 Task: Create a due date automation trigger when advanced on, on the tuesday of the week a card is due add dates due in between 1 and 5 days at 11:00 AM.
Action: Mouse moved to (980, 300)
Screenshot: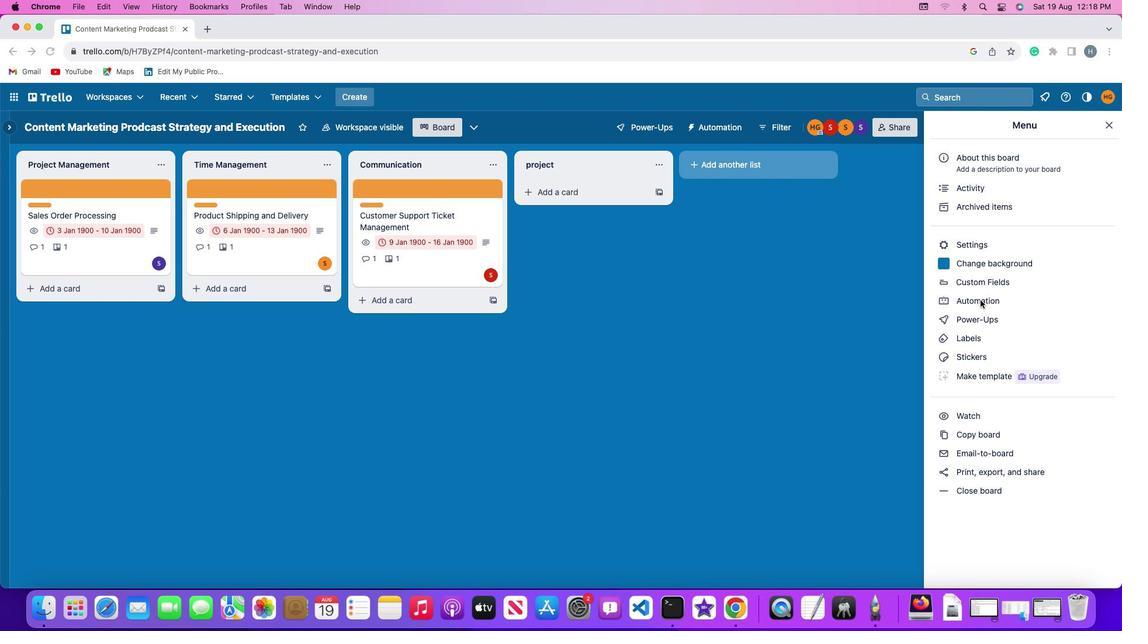 
Action: Mouse pressed left at (980, 300)
Screenshot: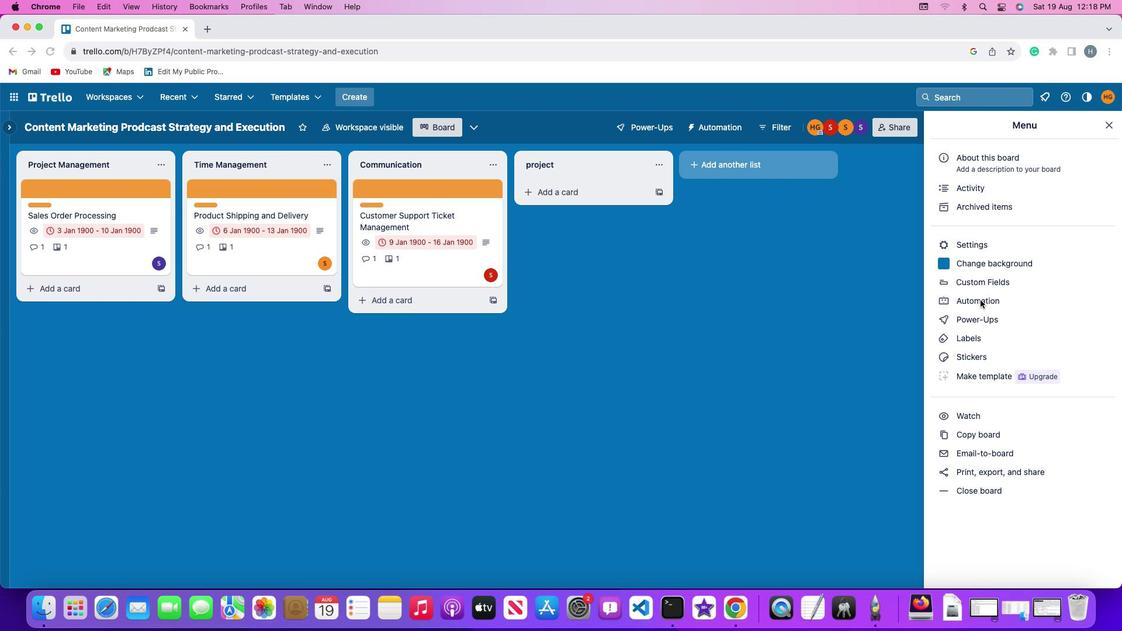 
Action: Mouse pressed left at (980, 300)
Screenshot: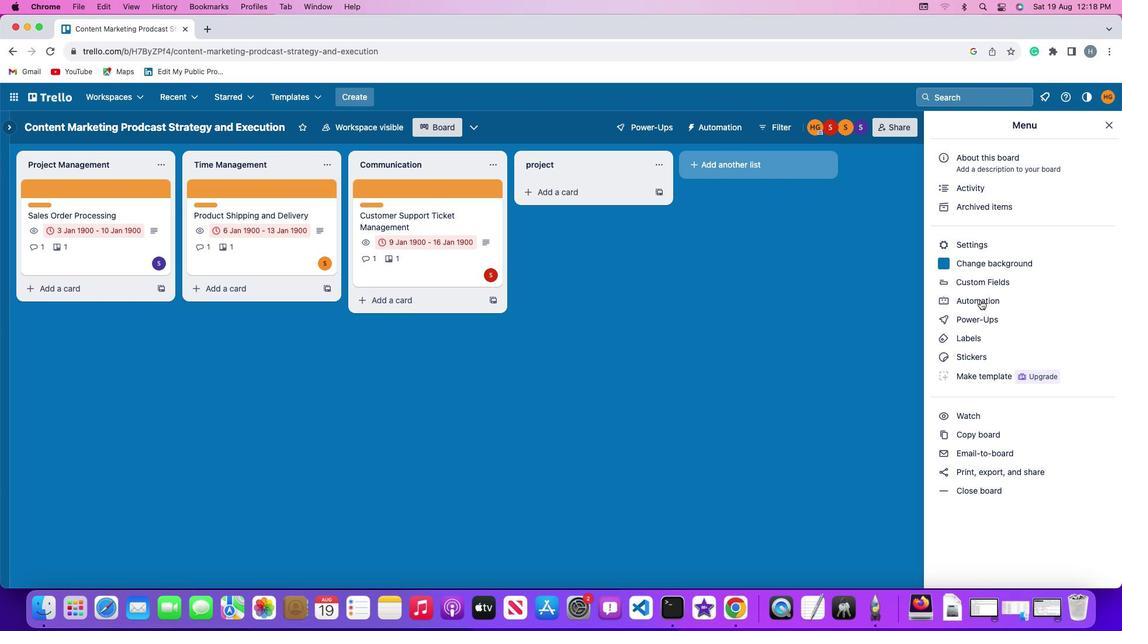 
Action: Mouse moved to (64, 278)
Screenshot: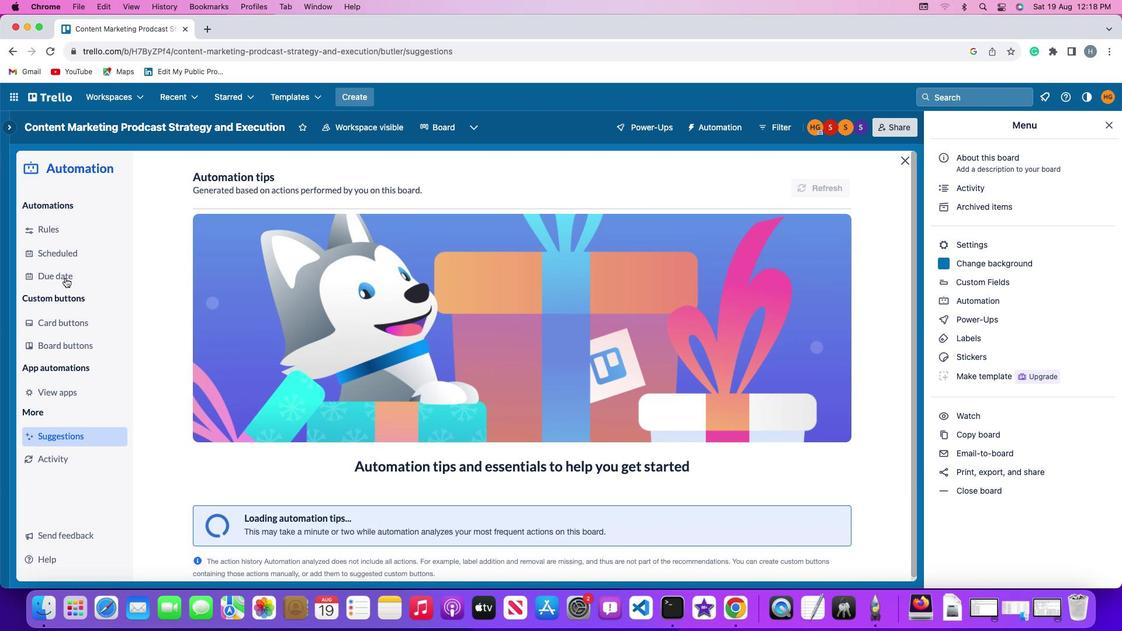 
Action: Mouse pressed left at (64, 278)
Screenshot: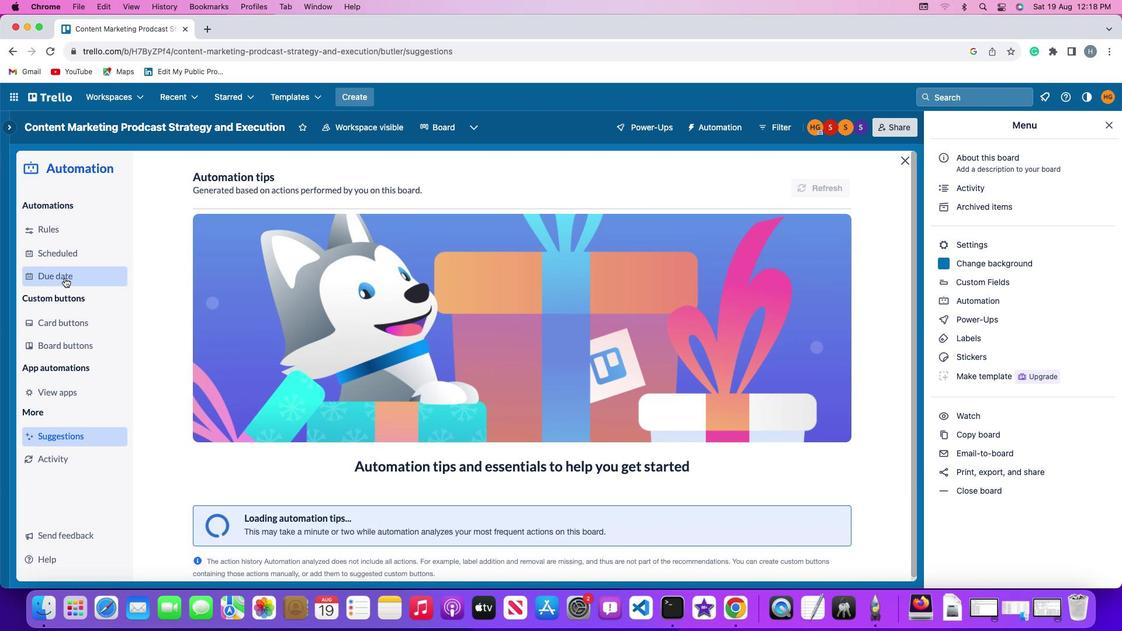 
Action: Mouse moved to (791, 180)
Screenshot: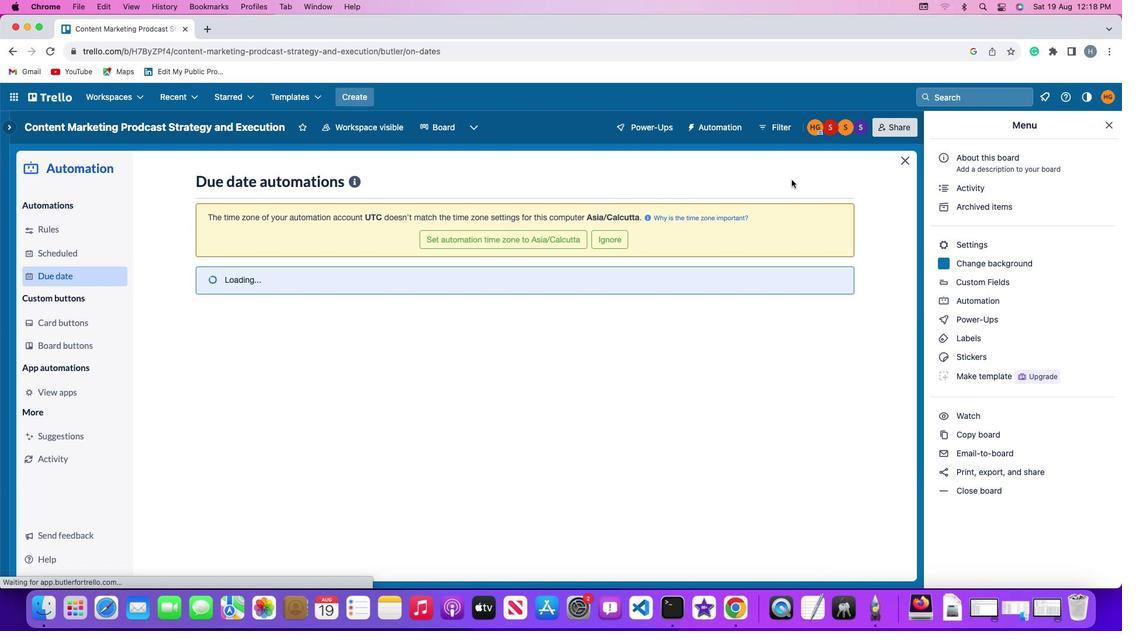 
Action: Mouse pressed left at (791, 180)
Screenshot: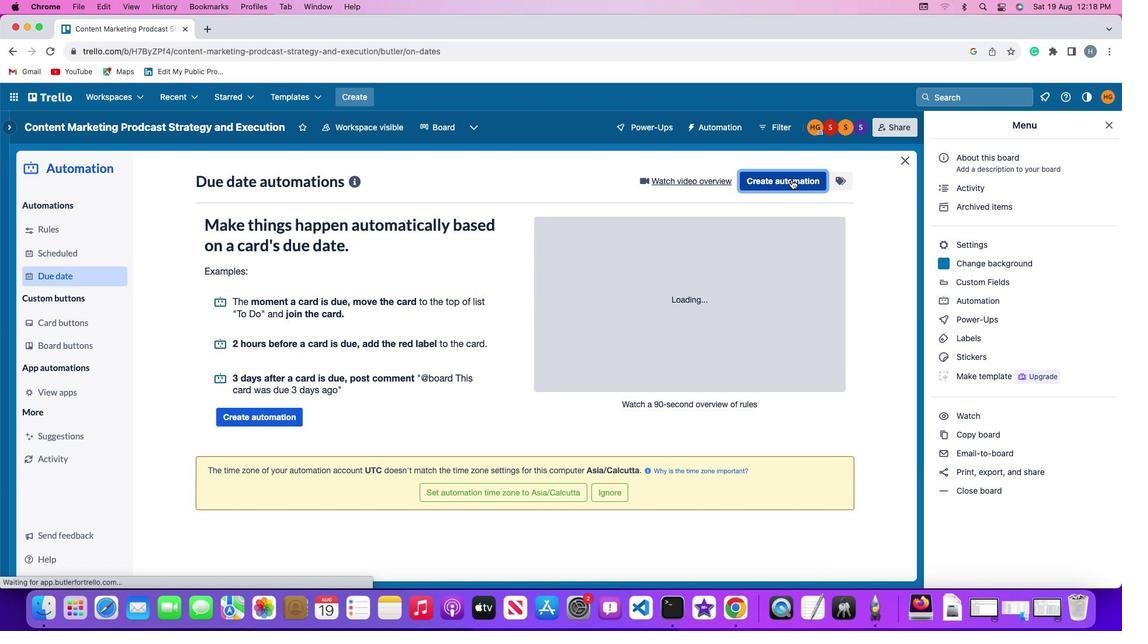 
Action: Mouse moved to (249, 298)
Screenshot: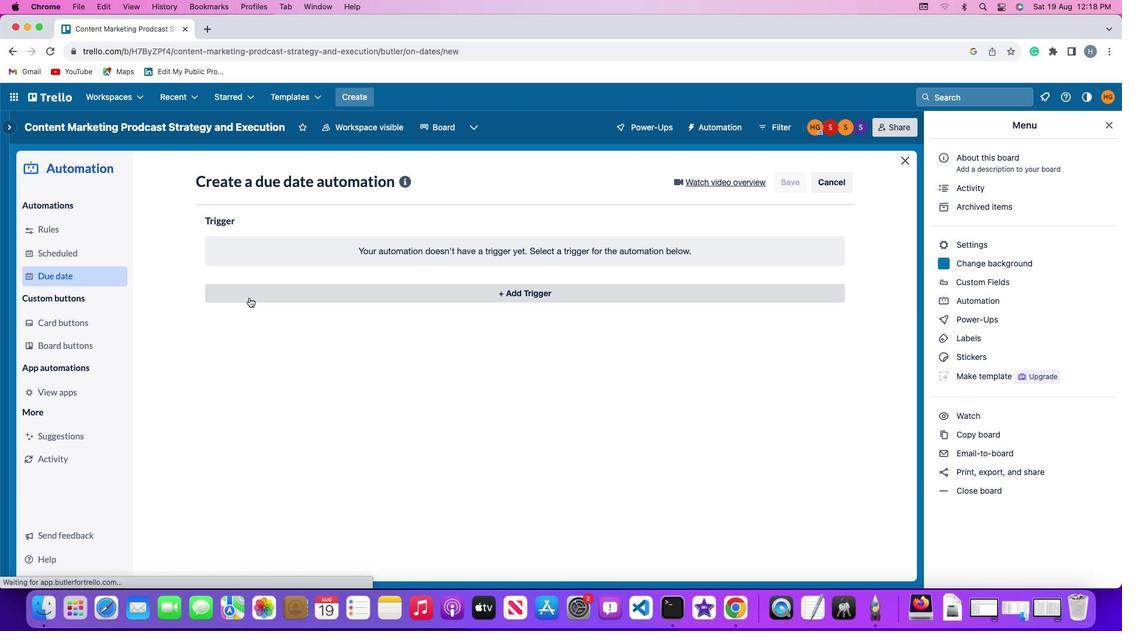 
Action: Mouse pressed left at (249, 298)
Screenshot: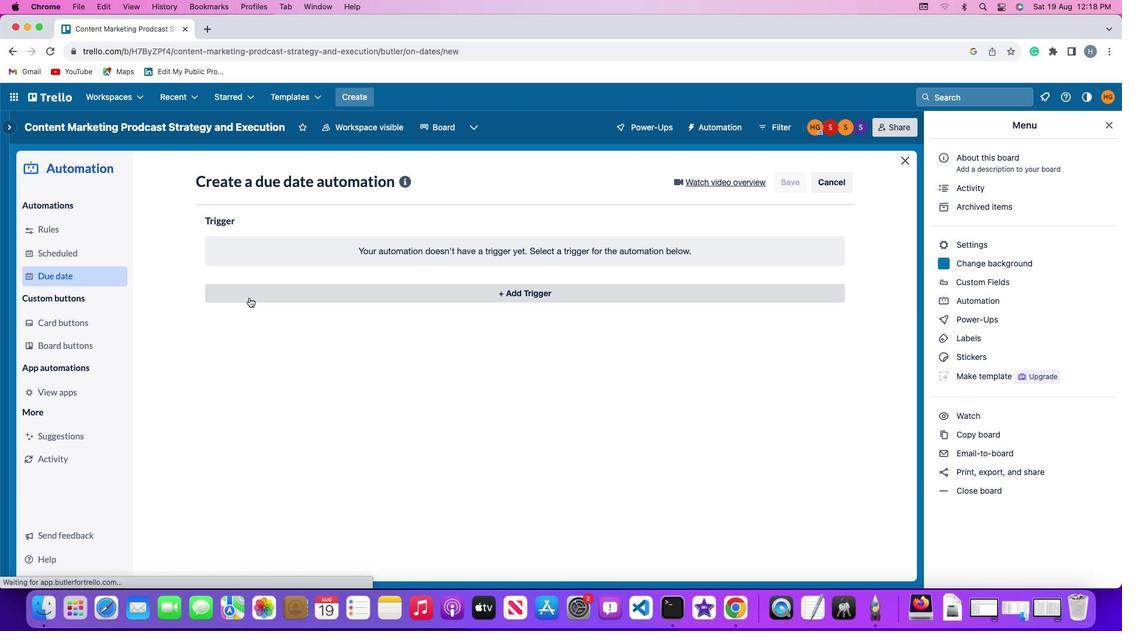 
Action: Mouse moved to (249, 511)
Screenshot: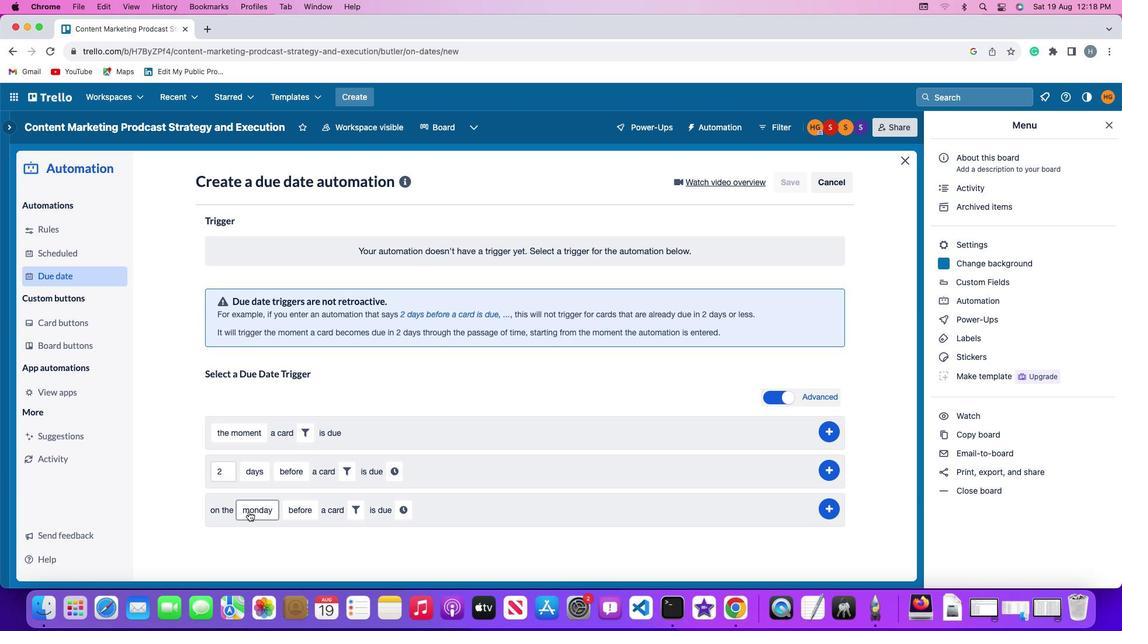 
Action: Mouse pressed left at (249, 511)
Screenshot: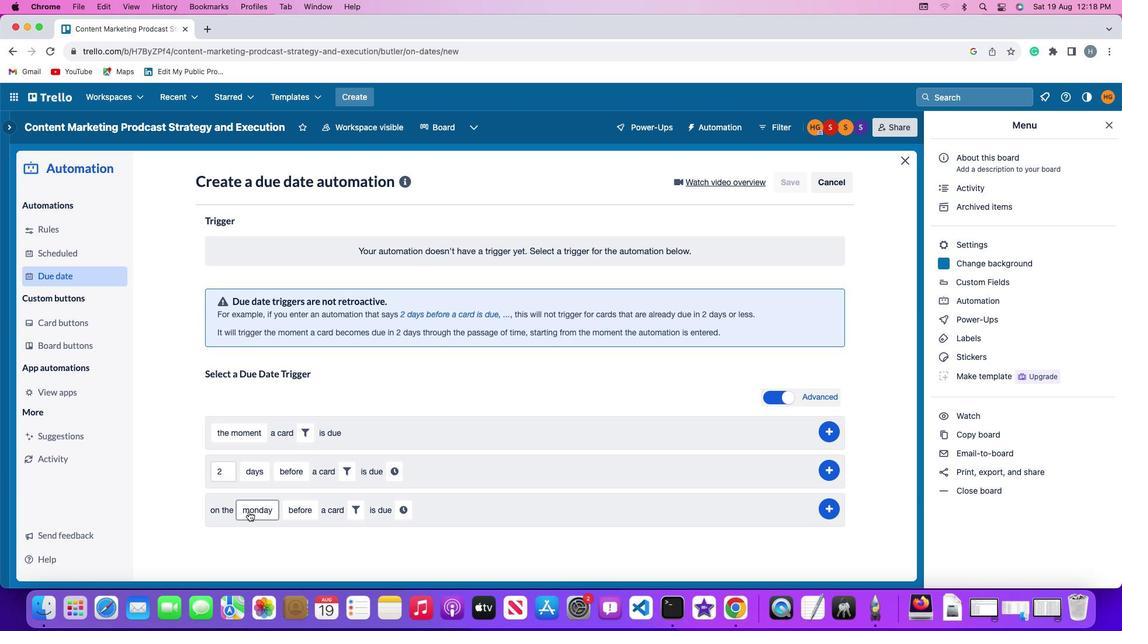 
Action: Mouse moved to (269, 374)
Screenshot: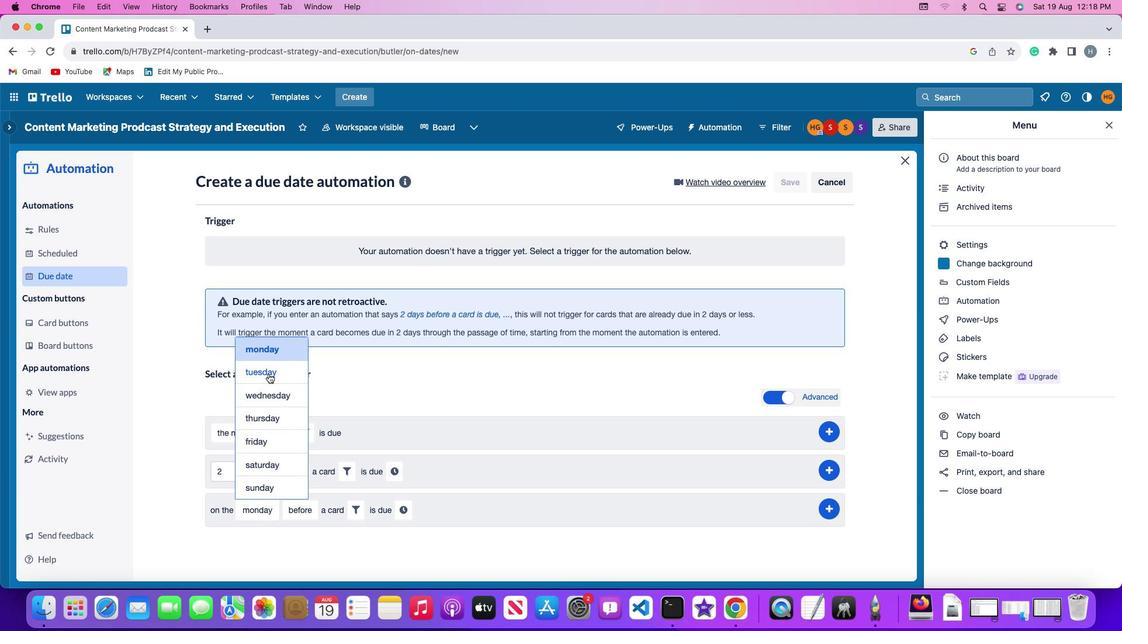 
Action: Mouse pressed left at (269, 374)
Screenshot: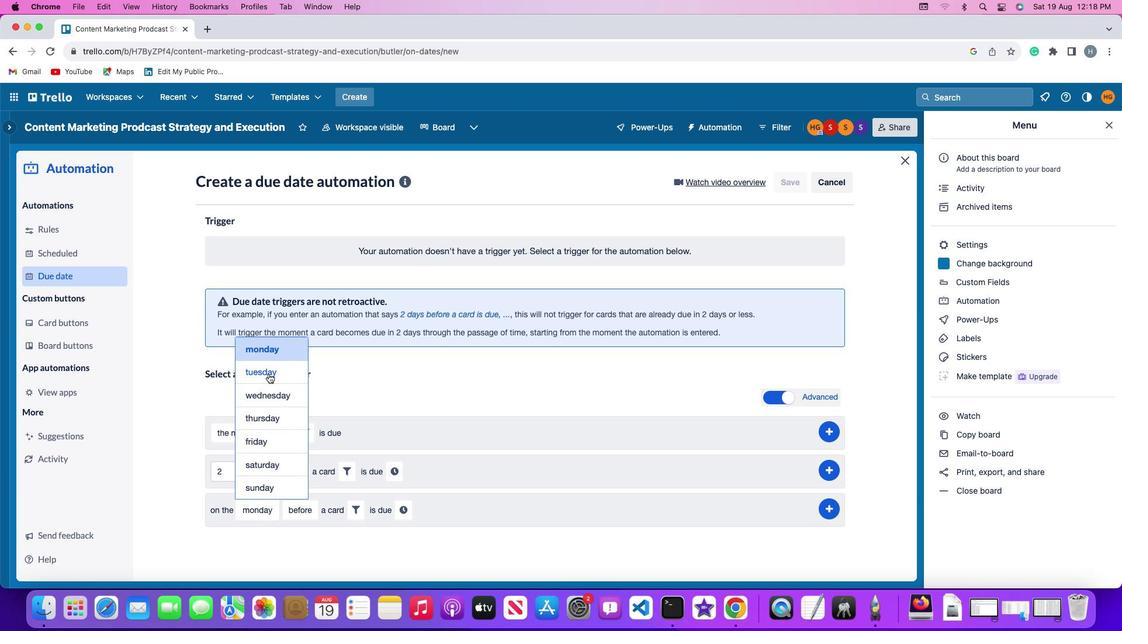 
Action: Mouse moved to (301, 510)
Screenshot: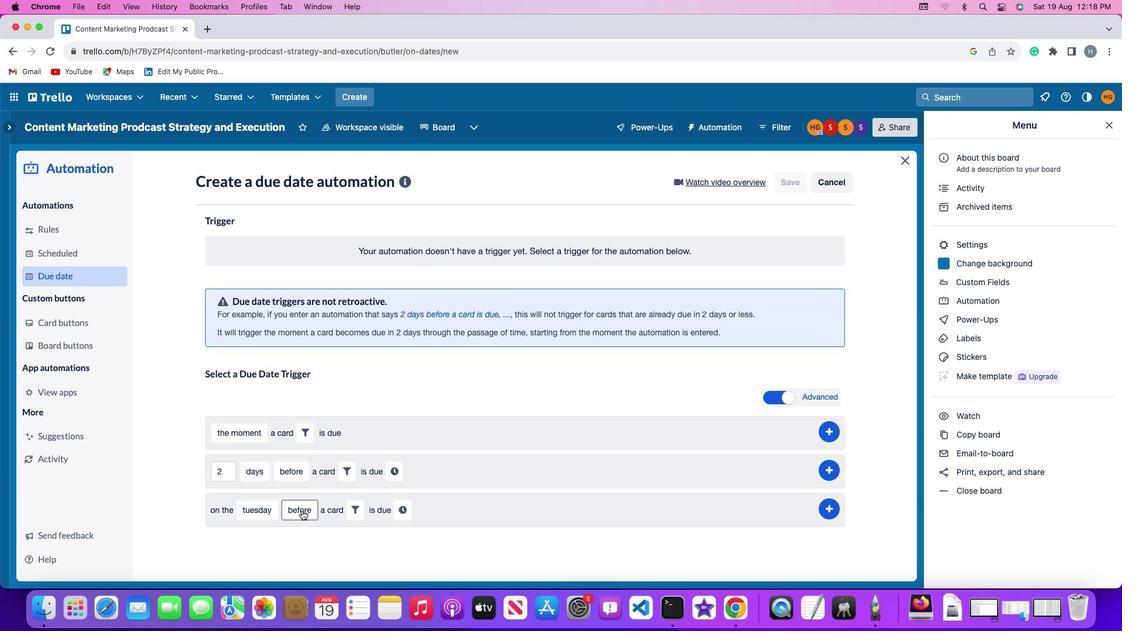 
Action: Mouse pressed left at (301, 510)
Screenshot: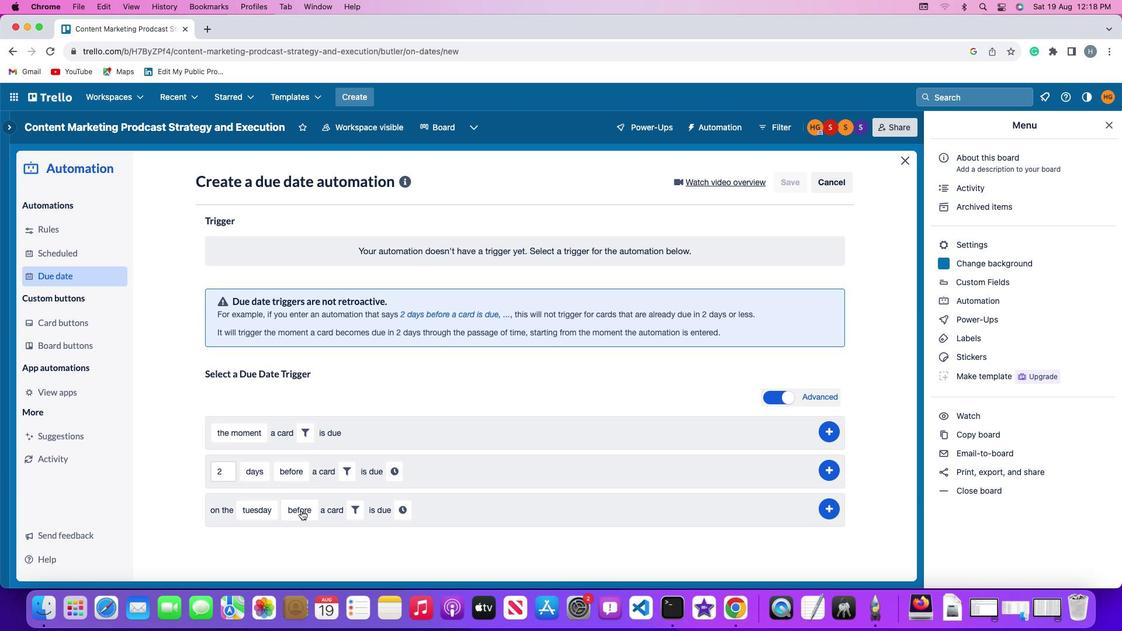 
Action: Mouse moved to (315, 466)
Screenshot: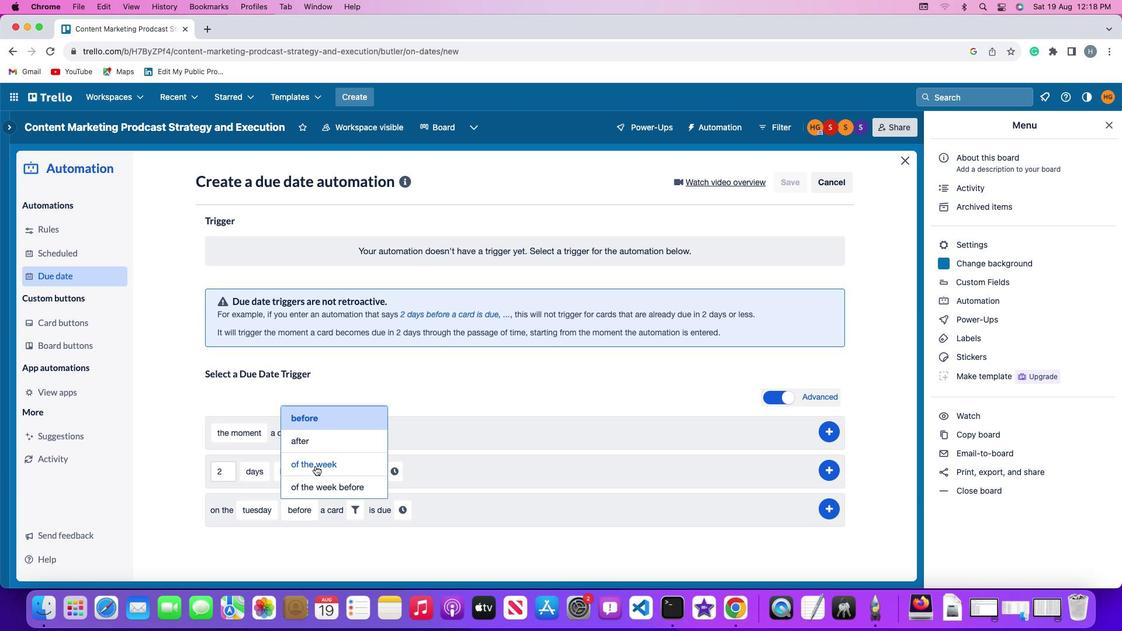 
Action: Mouse pressed left at (315, 466)
Screenshot: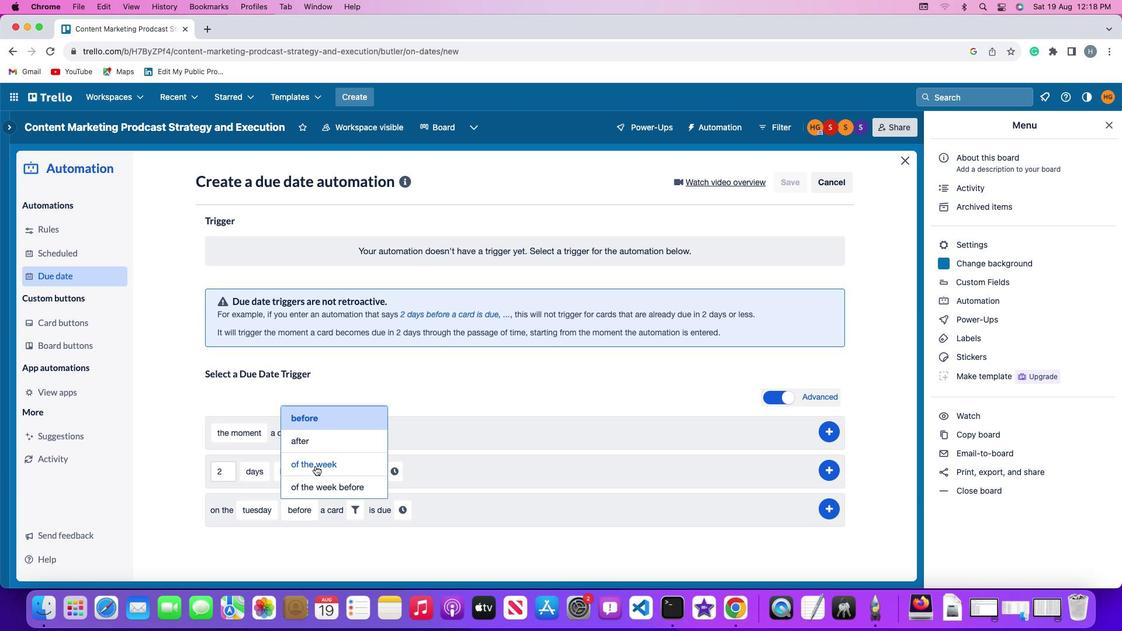 
Action: Mouse moved to (377, 515)
Screenshot: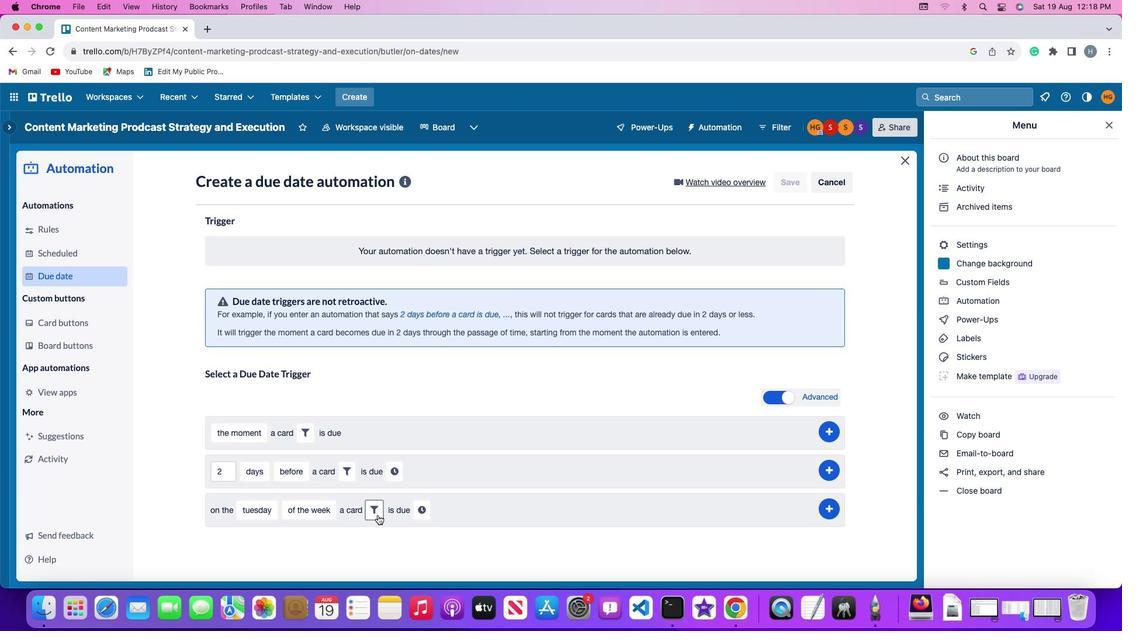 
Action: Mouse pressed left at (377, 515)
Screenshot: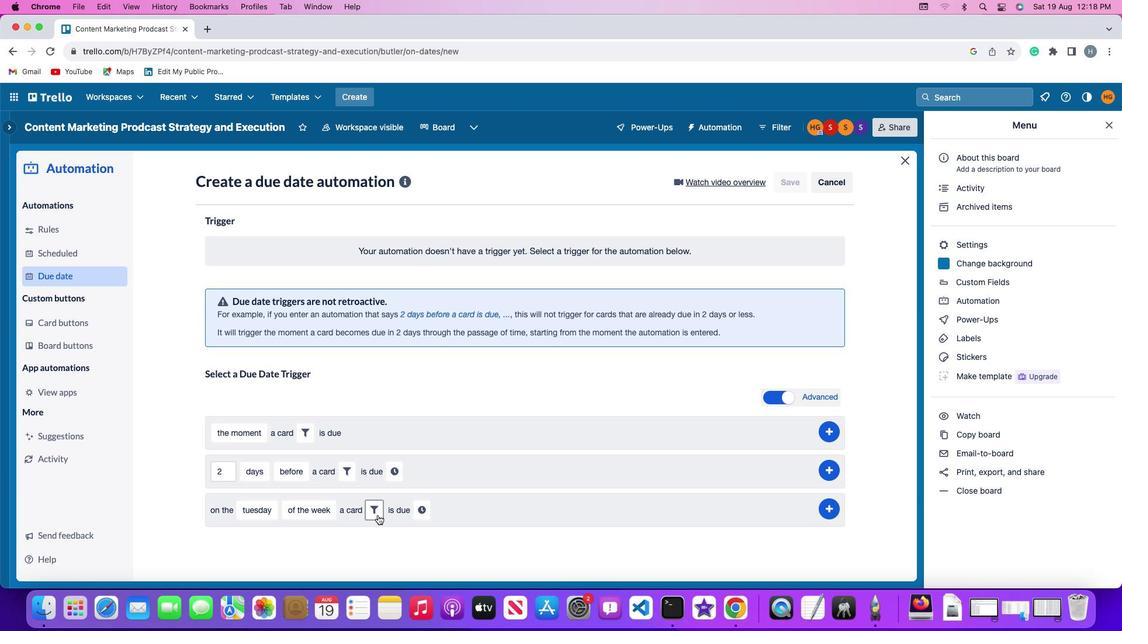 
Action: Mouse moved to (437, 543)
Screenshot: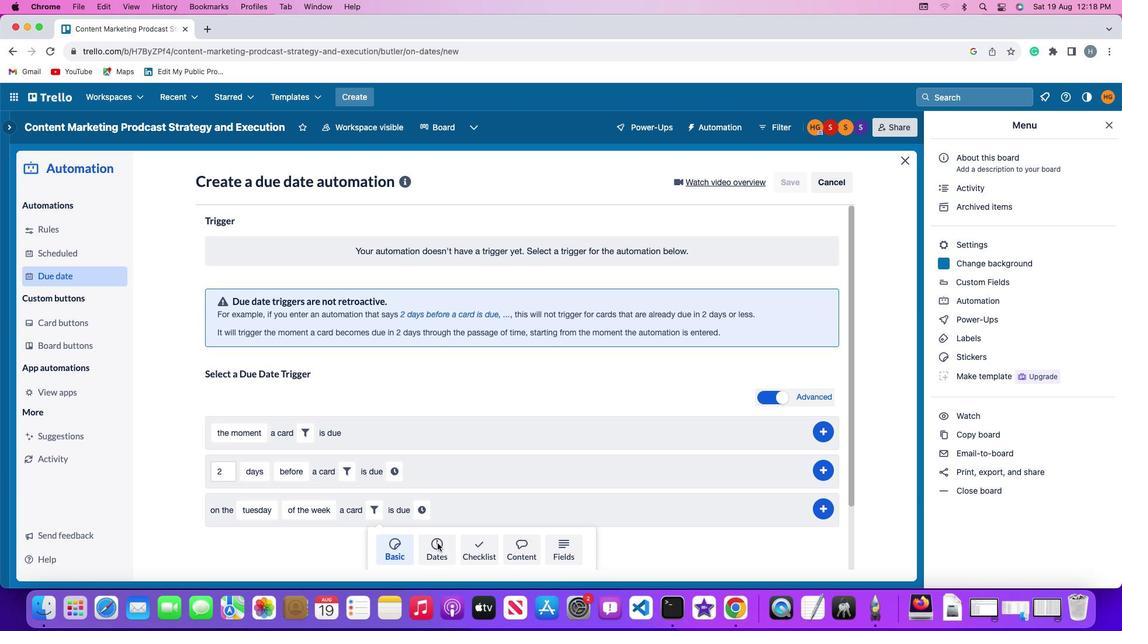 
Action: Mouse pressed left at (437, 543)
Screenshot: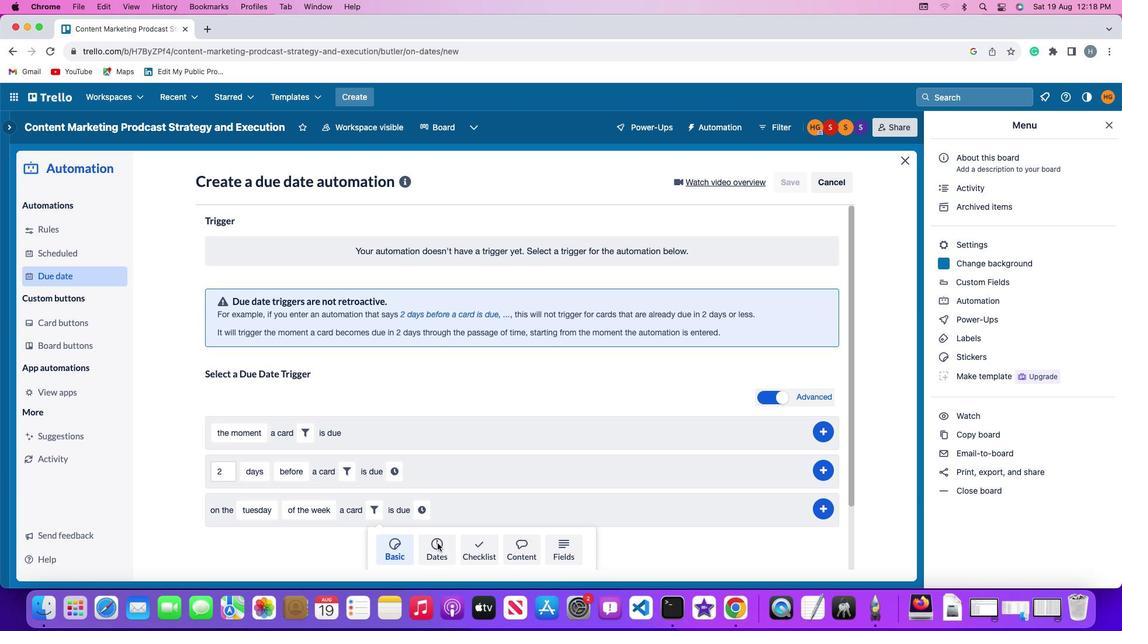 
Action: Mouse moved to (343, 540)
Screenshot: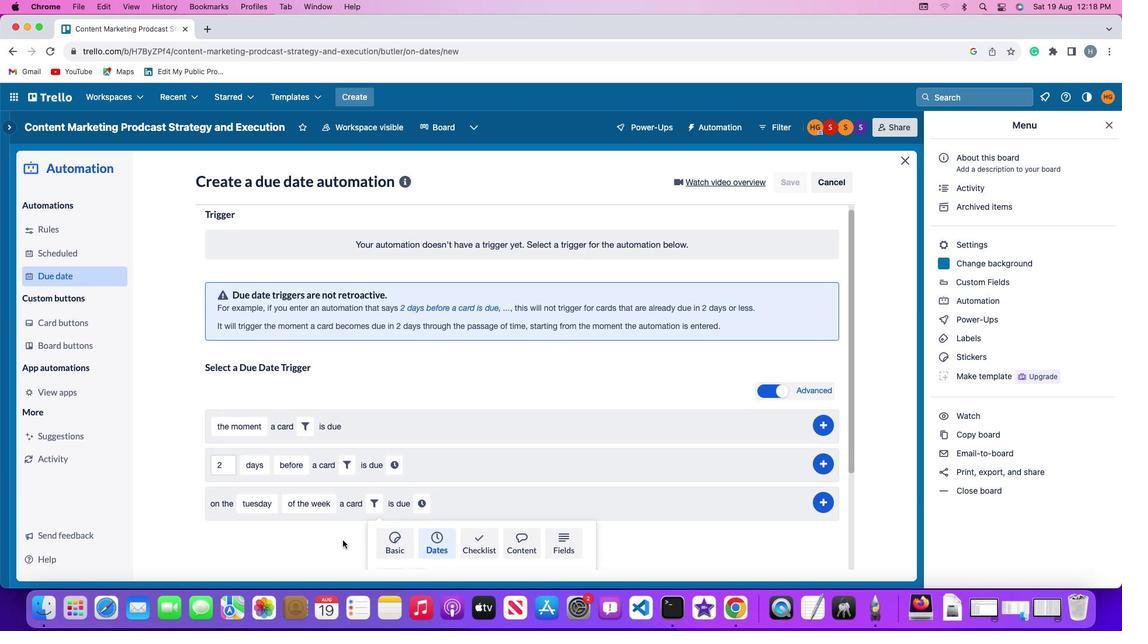 
Action: Mouse scrolled (343, 540) with delta (0, 0)
Screenshot: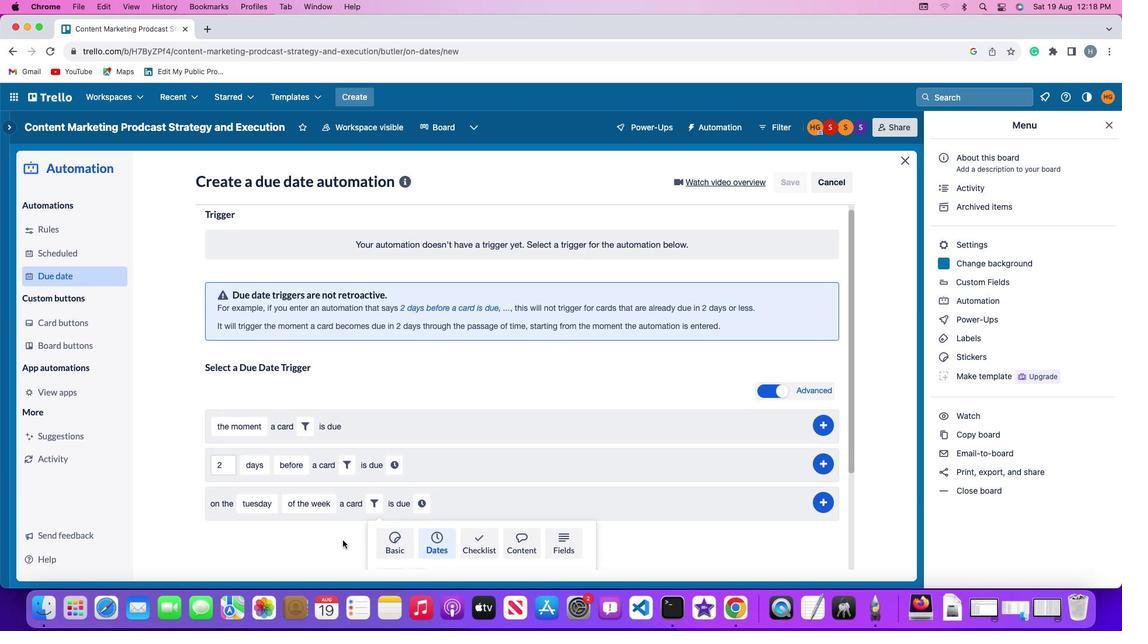 
Action: Mouse scrolled (343, 540) with delta (0, 0)
Screenshot: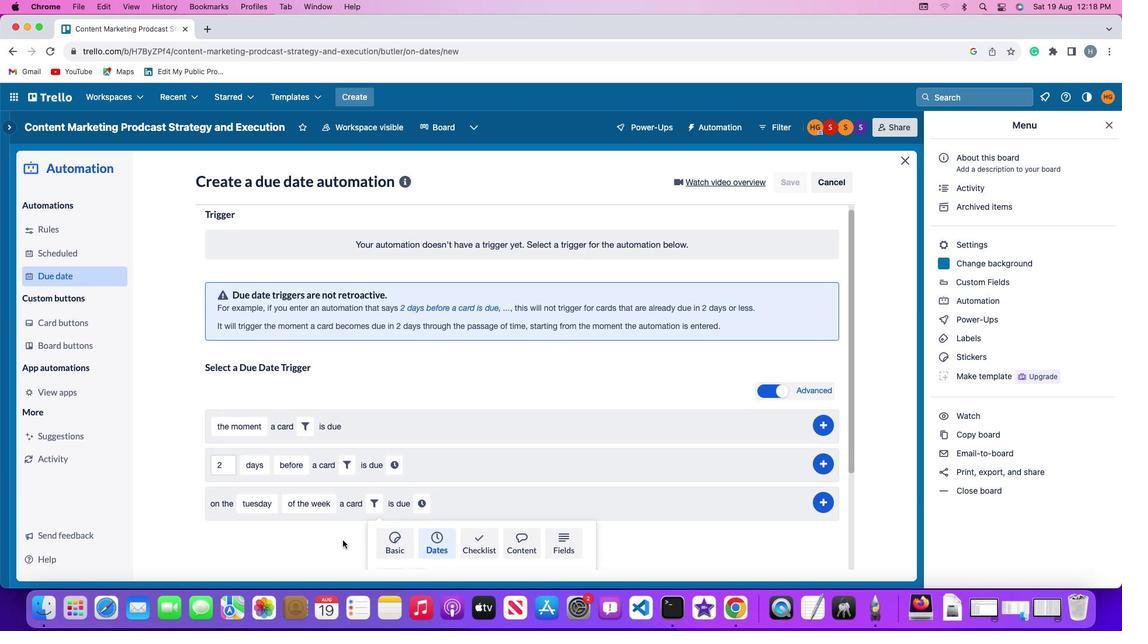 
Action: Mouse scrolled (343, 540) with delta (0, -1)
Screenshot: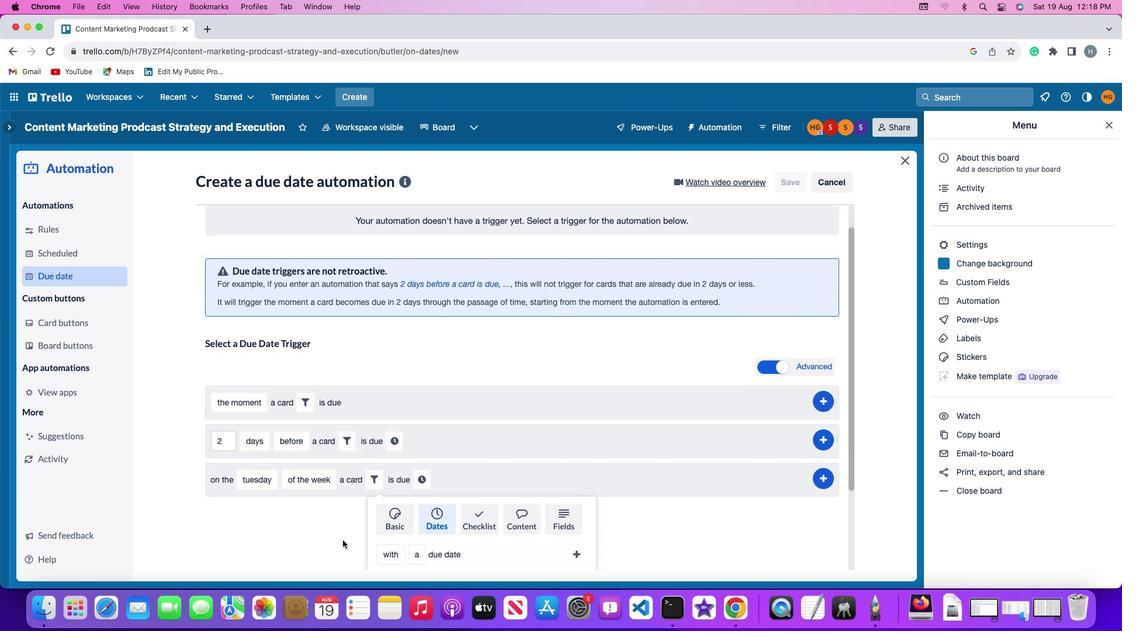 
Action: Mouse scrolled (343, 540) with delta (0, -2)
Screenshot: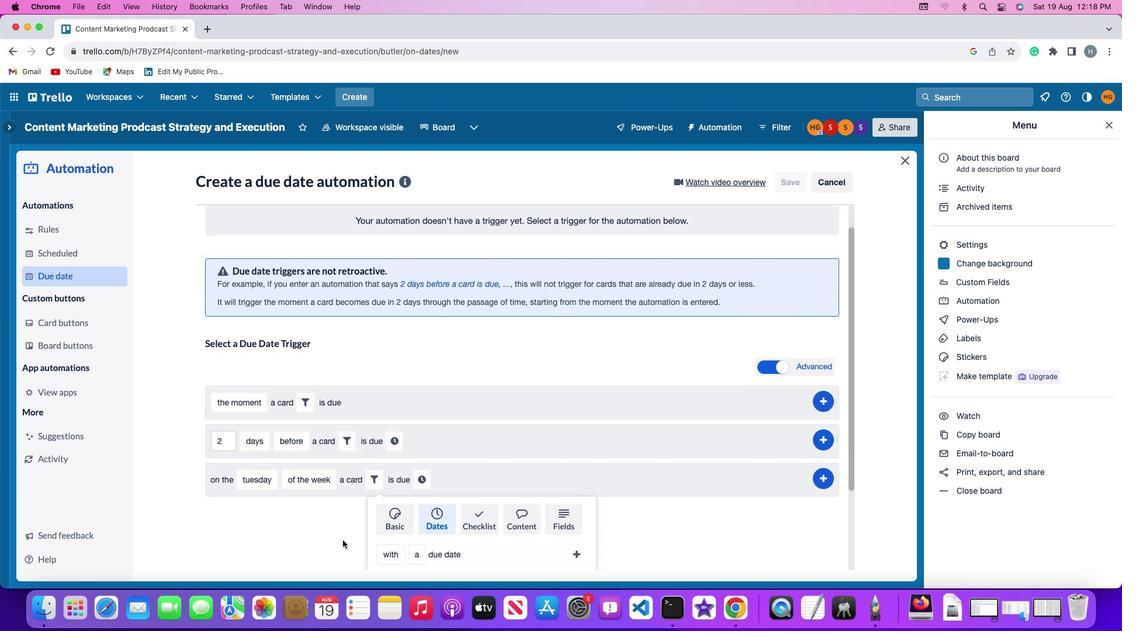 
Action: Mouse moved to (342, 540)
Screenshot: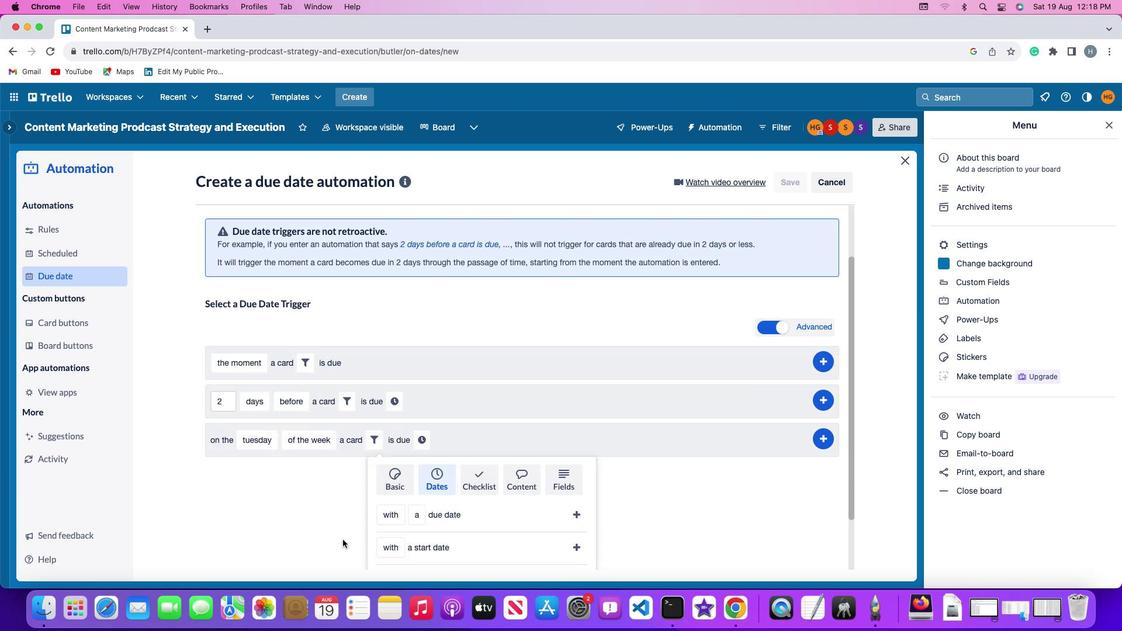
Action: Mouse scrolled (342, 540) with delta (0, -3)
Screenshot: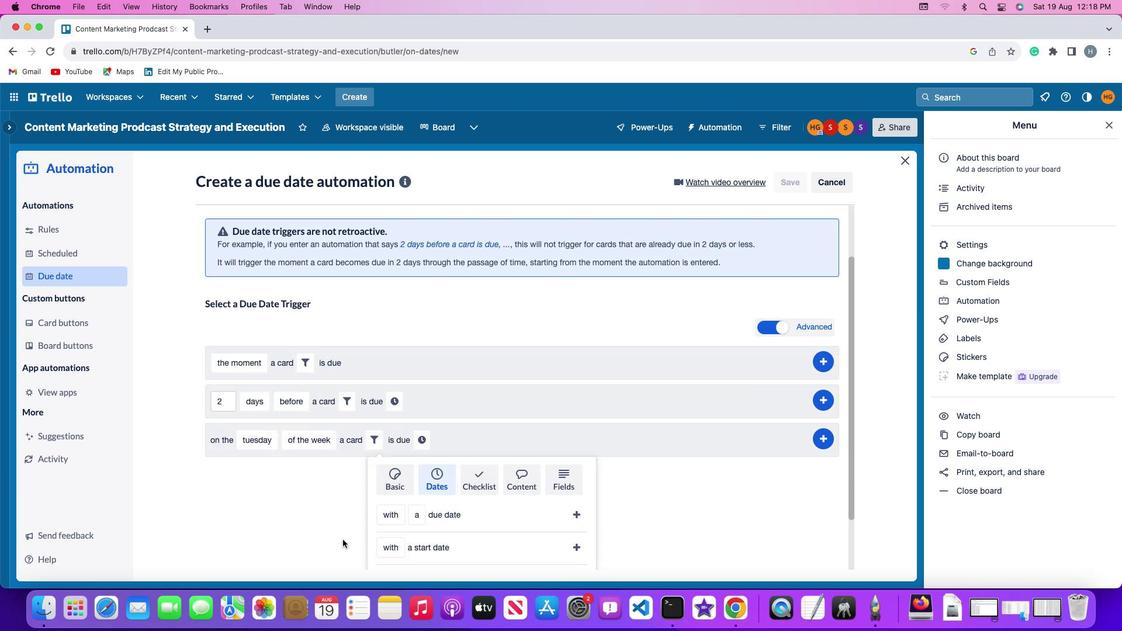 
Action: Mouse moved to (342, 539)
Screenshot: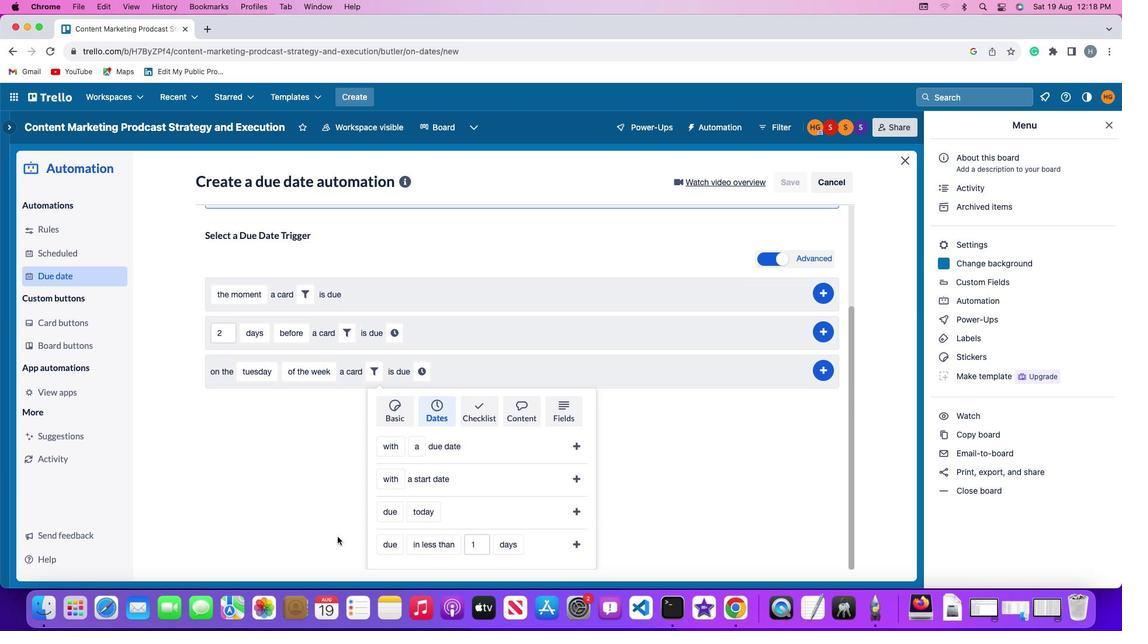 
Action: Mouse scrolled (342, 539) with delta (0, 0)
Screenshot: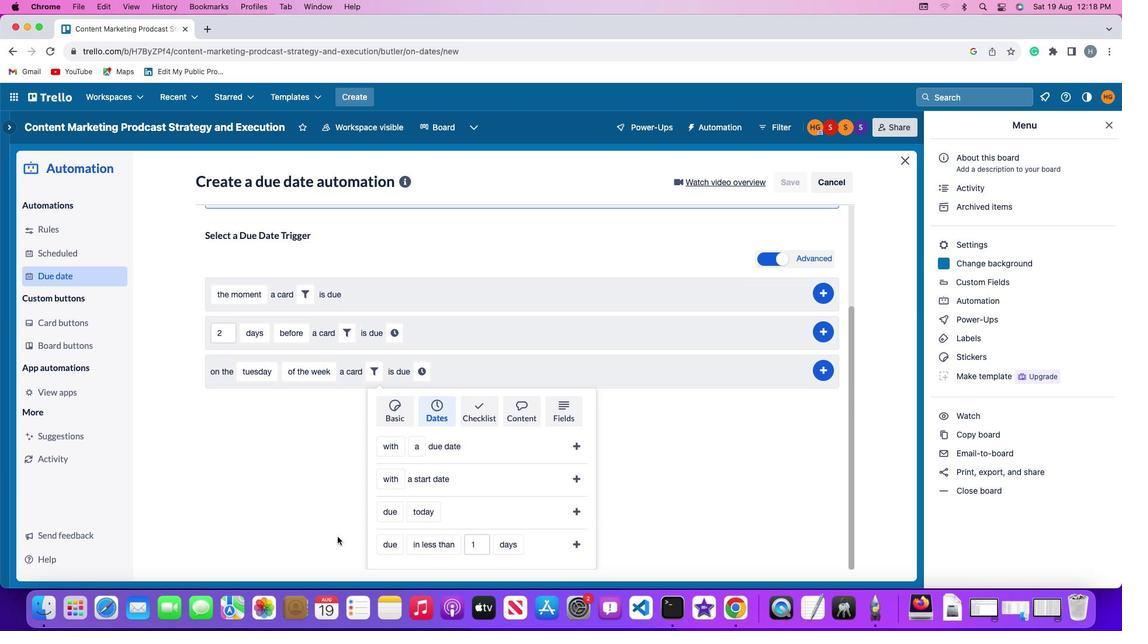 
Action: Mouse moved to (341, 539)
Screenshot: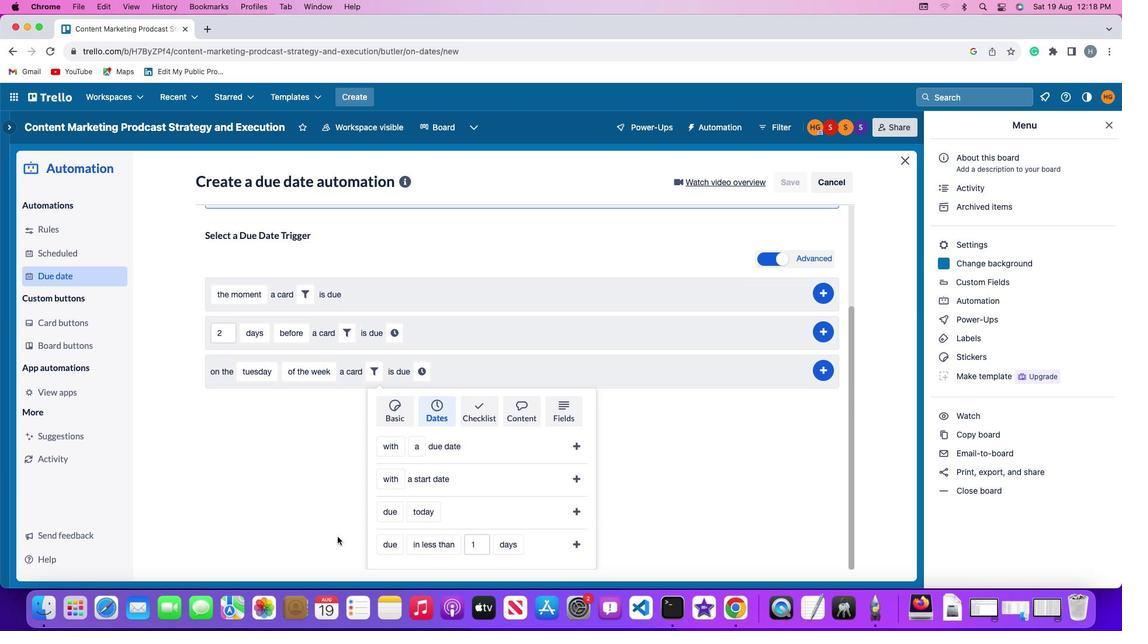 
Action: Mouse scrolled (341, 539) with delta (0, 0)
Screenshot: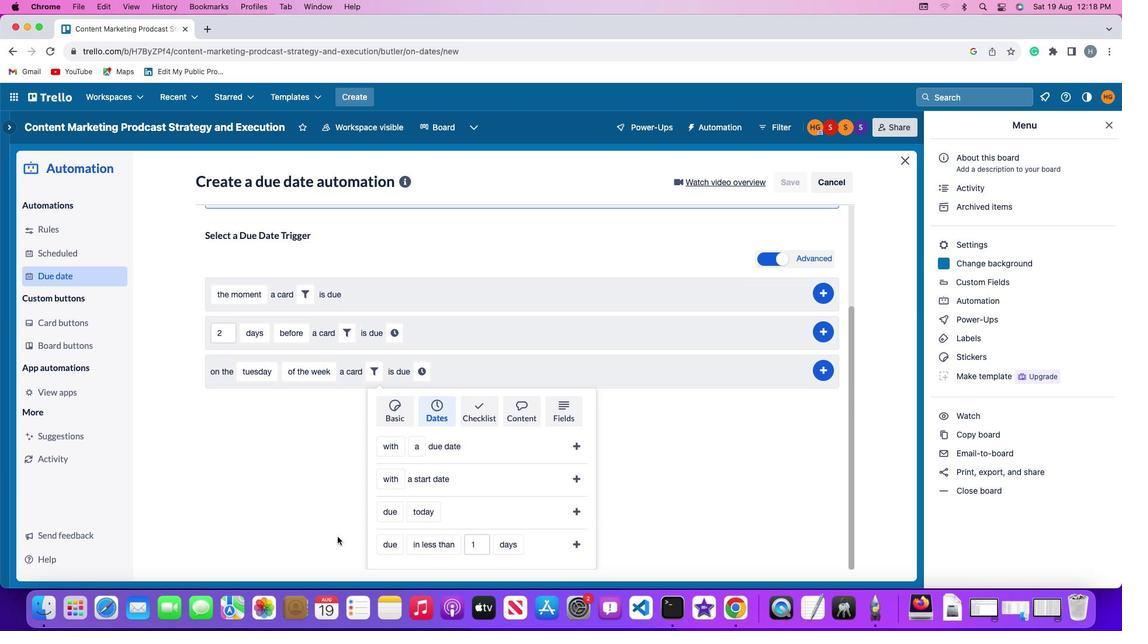 
Action: Mouse moved to (340, 538)
Screenshot: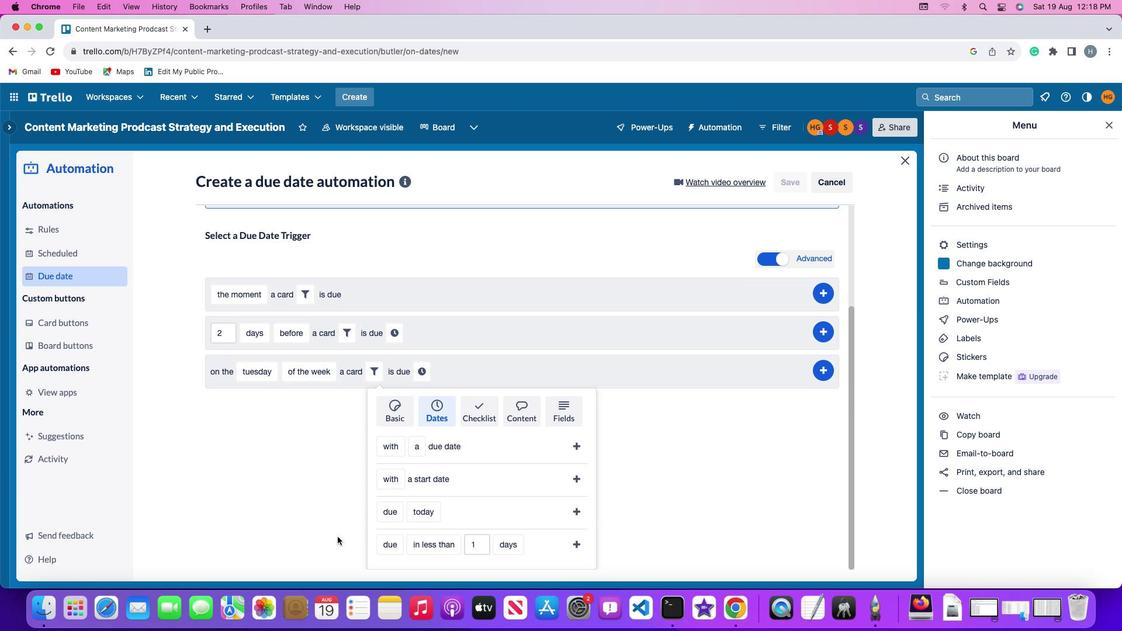 
Action: Mouse scrolled (340, 538) with delta (0, -1)
Screenshot: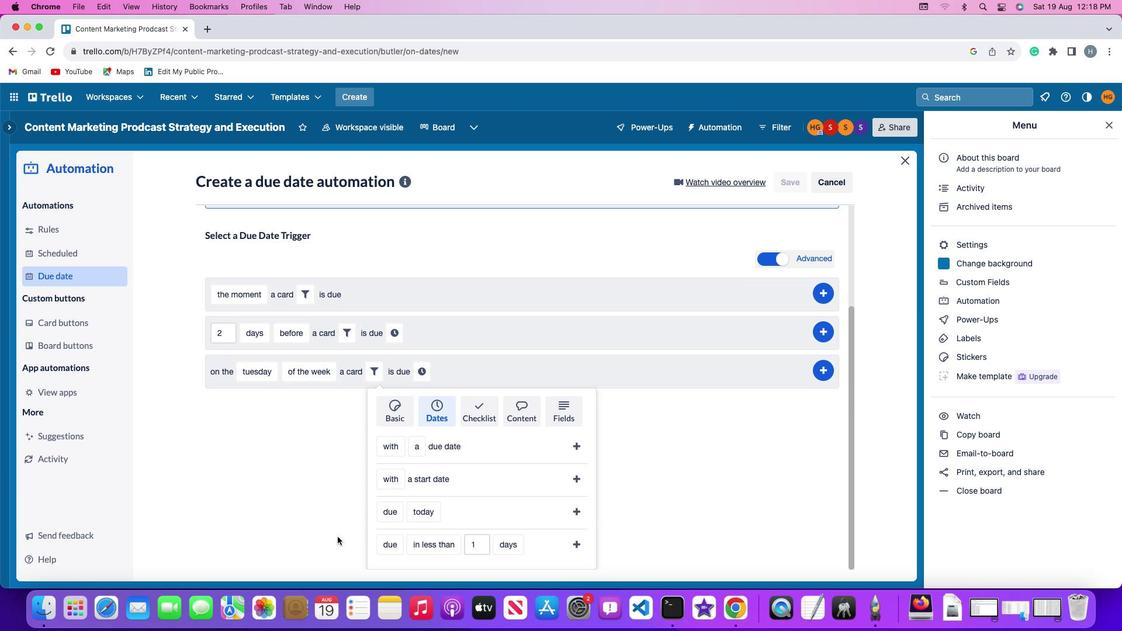 
Action: Mouse moved to (392, 547)
Screenshot: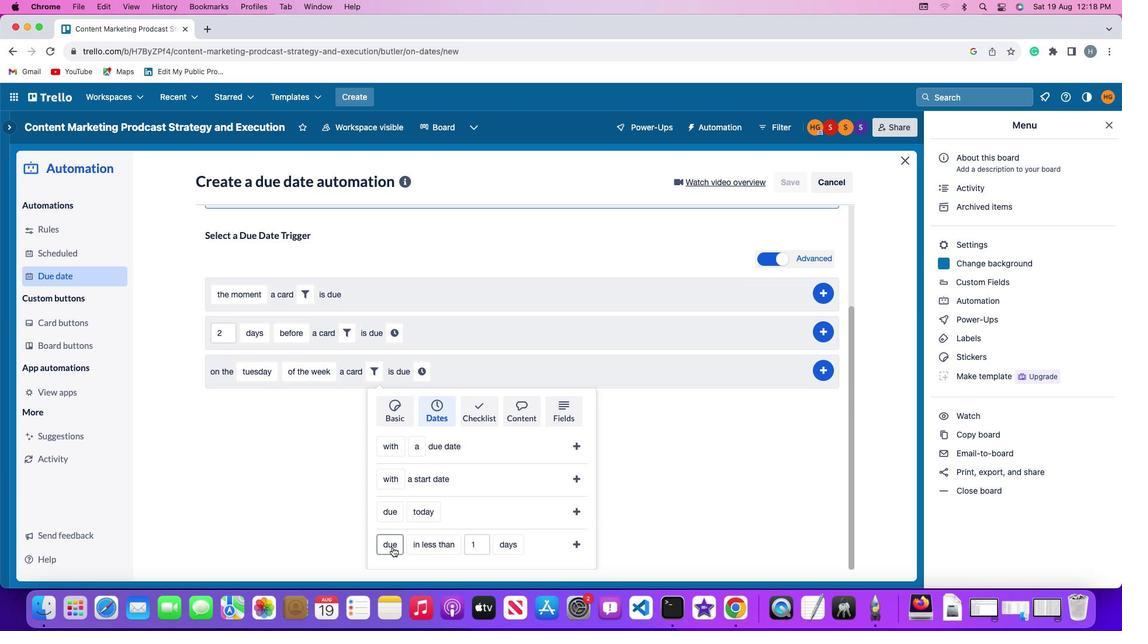 
Action: Mouse pressed left at (392, 547)
Screenshot: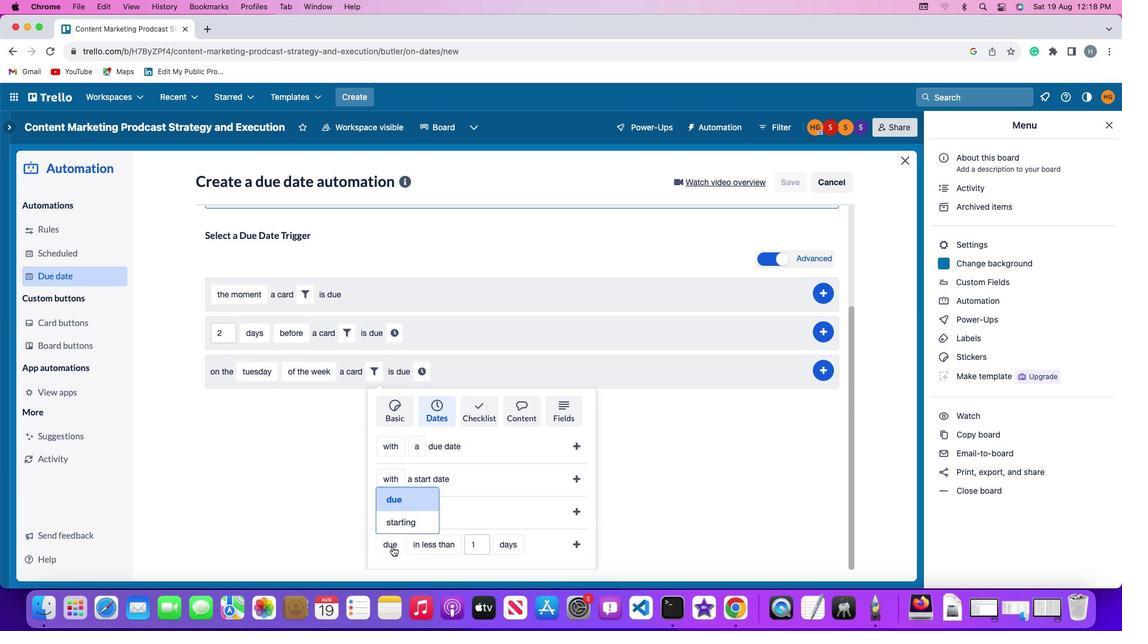 
Action: Mouse moved to (397, 503)
Screenshot: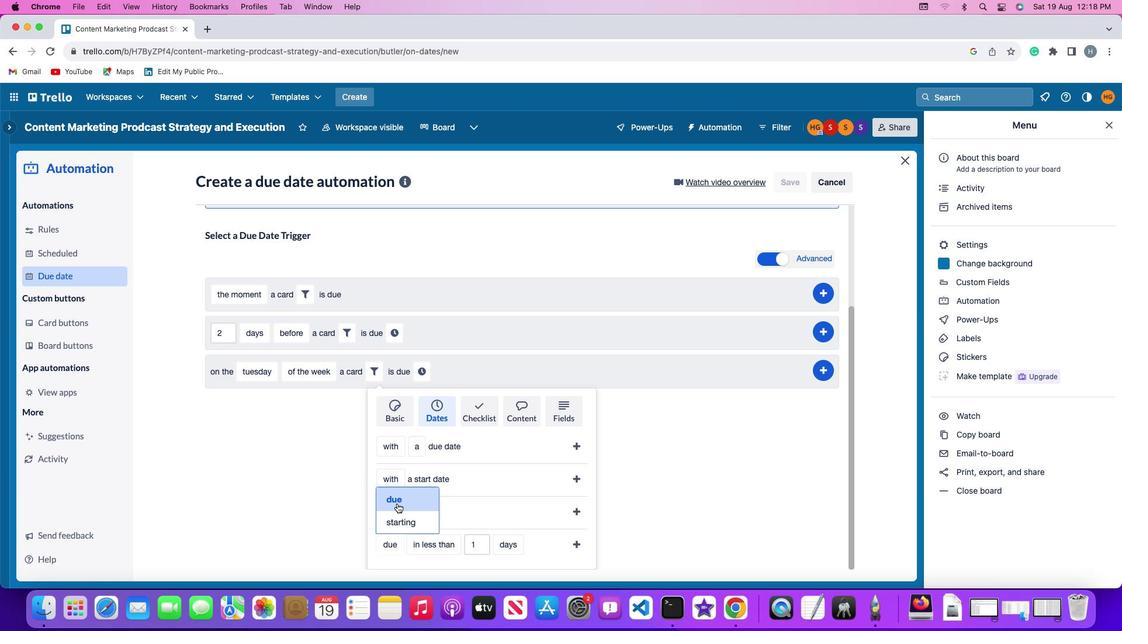 
Action: Mouse pressed left at (397, 503)
Screenshot: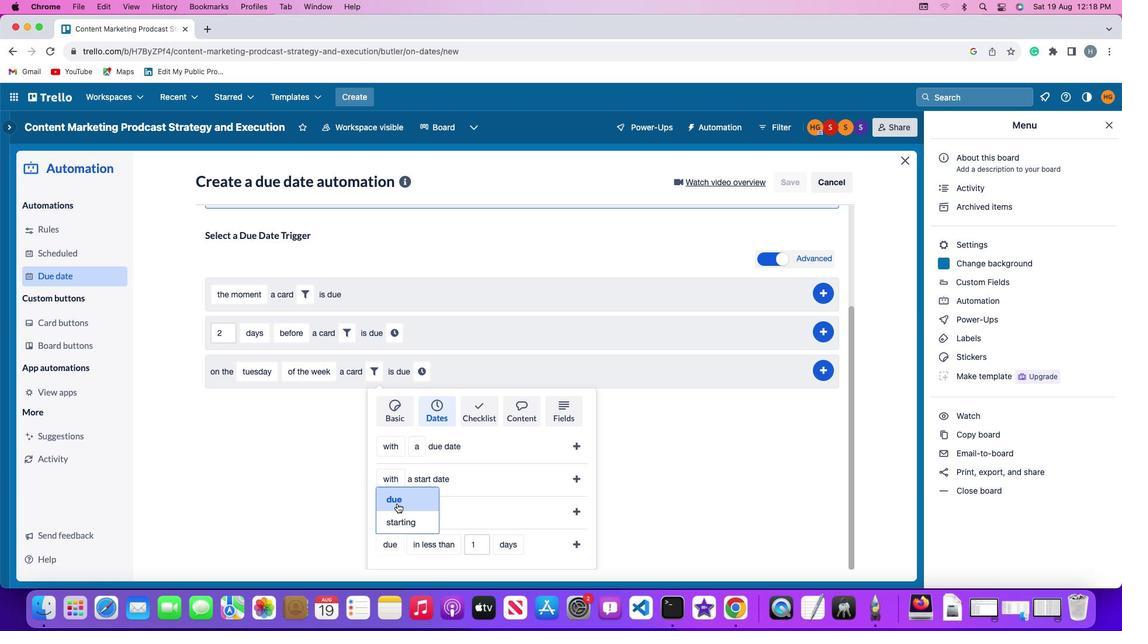 
Action: Mouse moved to (429, 545)
Screenshot: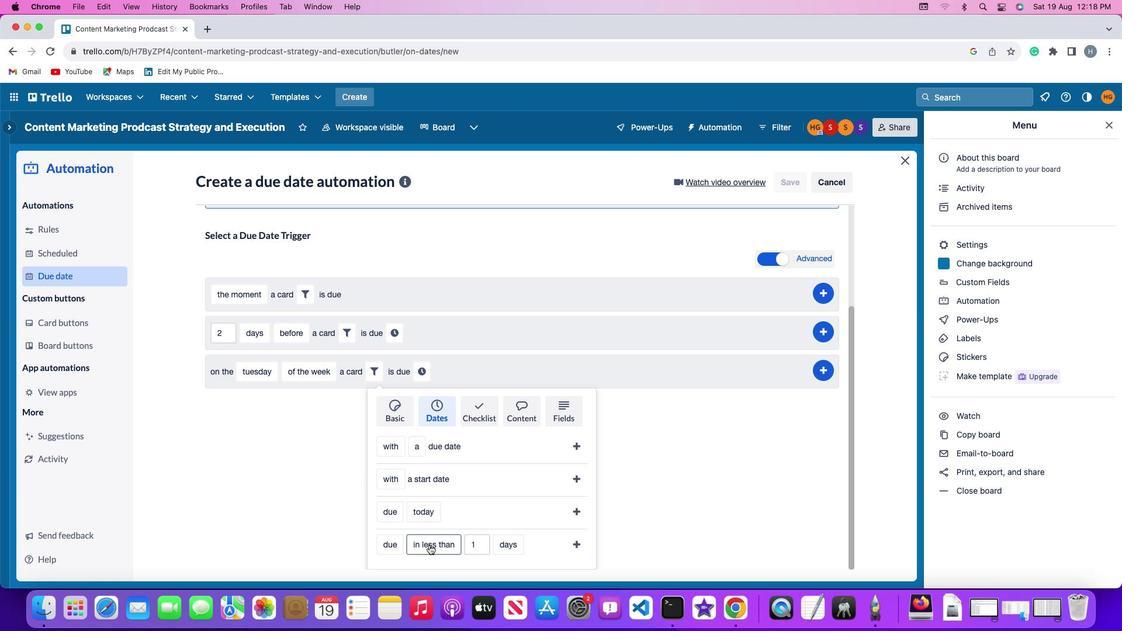 
Action: Mouse pressed left at (429, 545)
Screenshot: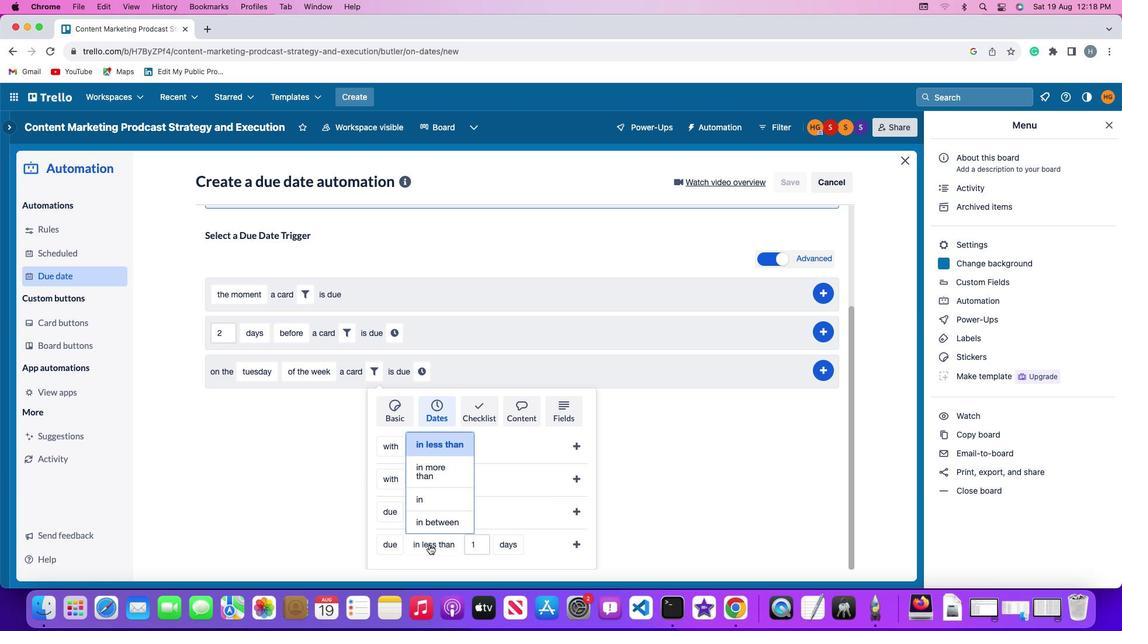 
Action: Mouse moved to (424, 519)
Screenshot: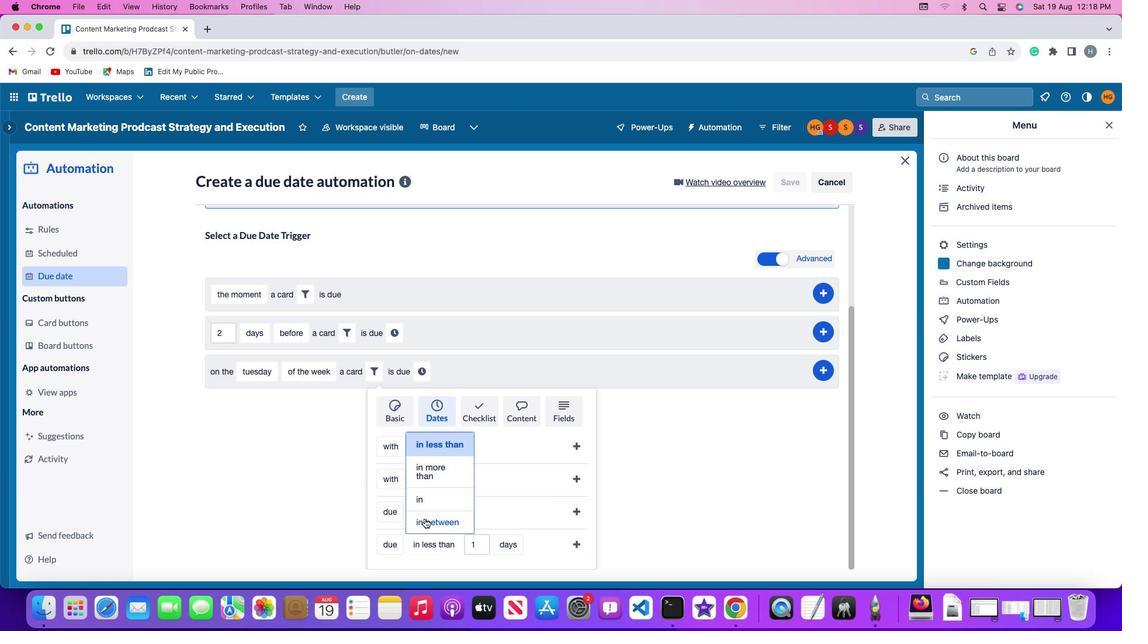 
Action: Mouse pressed left at (424, 519)
Screenshot: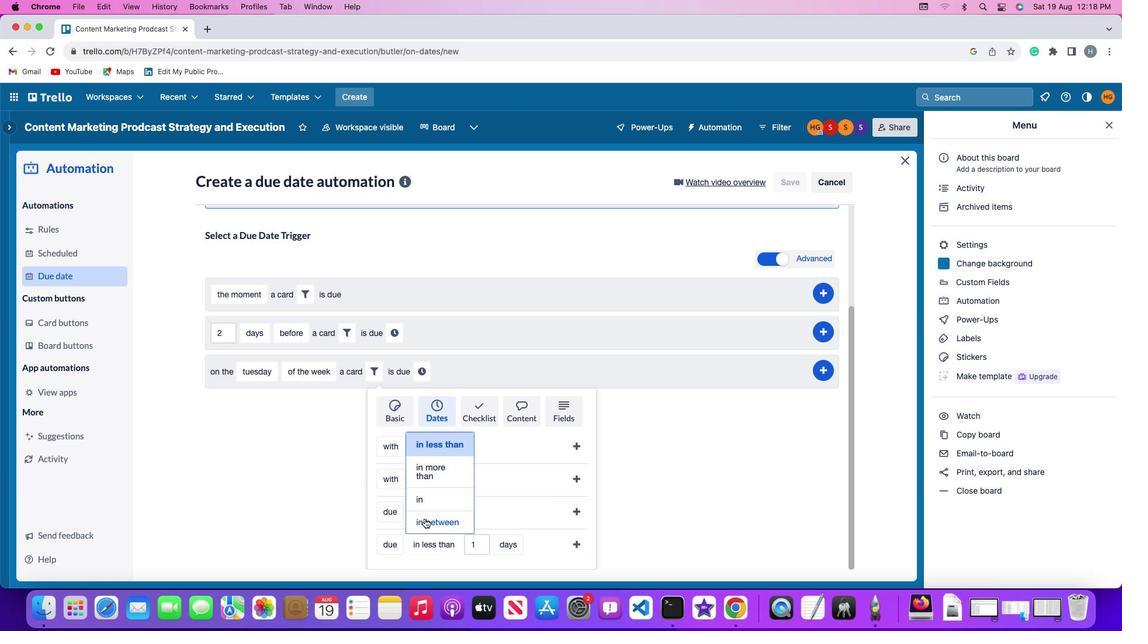 
Action: Mouse moved to (477, 543)
Screenshot: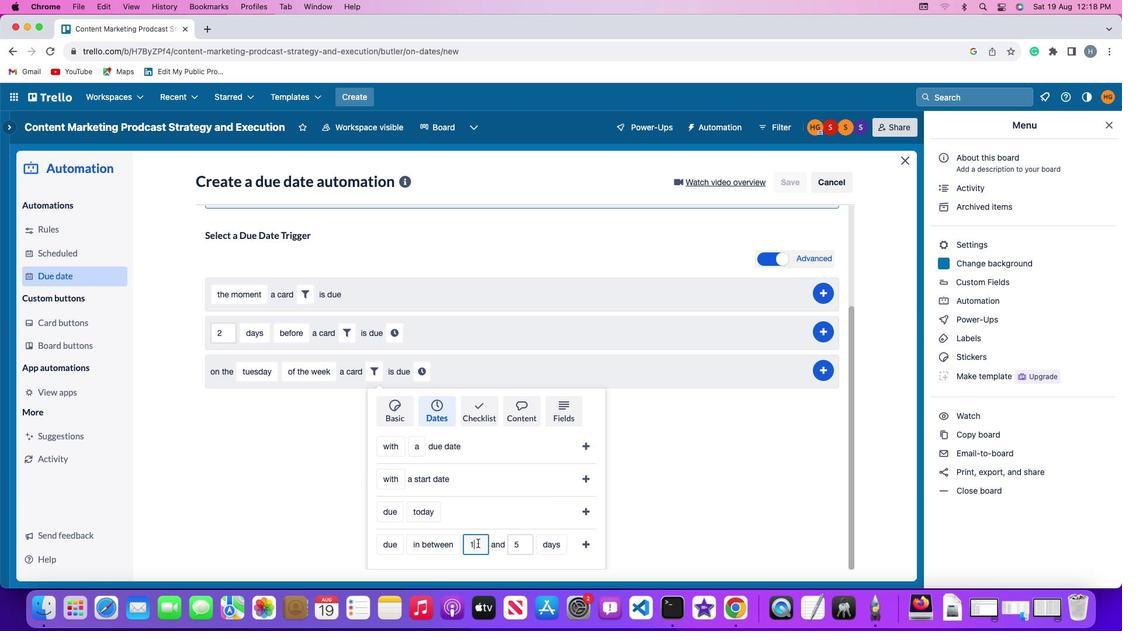 
Action: Mouse pressed left at (477, 543)
Screenshot: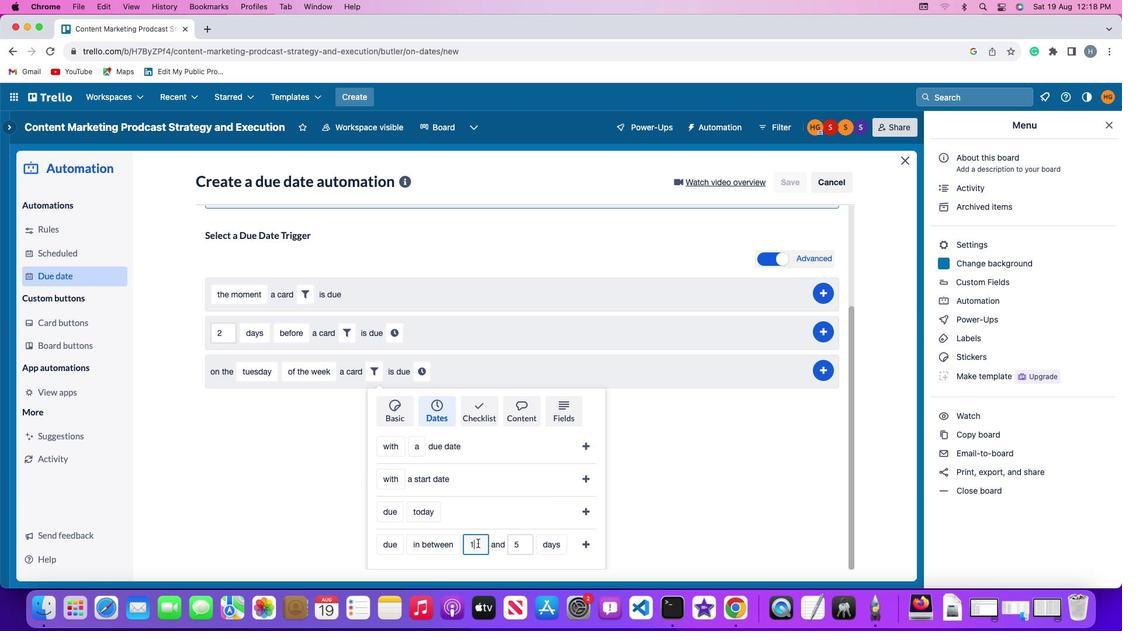 
Action: Mouse moved to (476, 540)
Screenshot: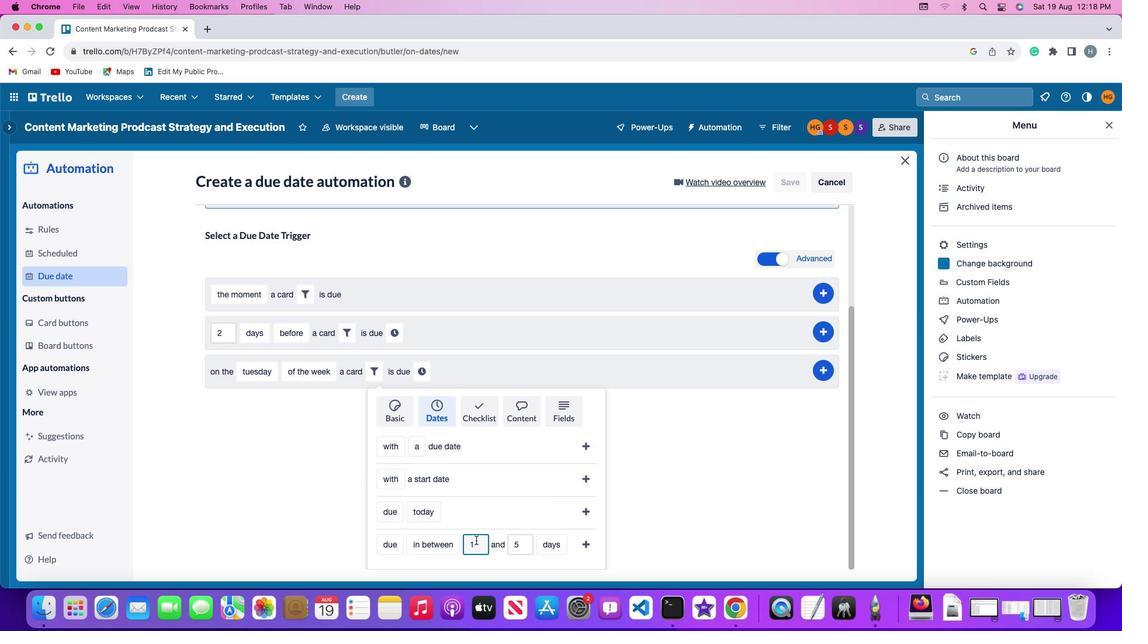 
Action: Key pressed Key.backspace'1'
Screenshot: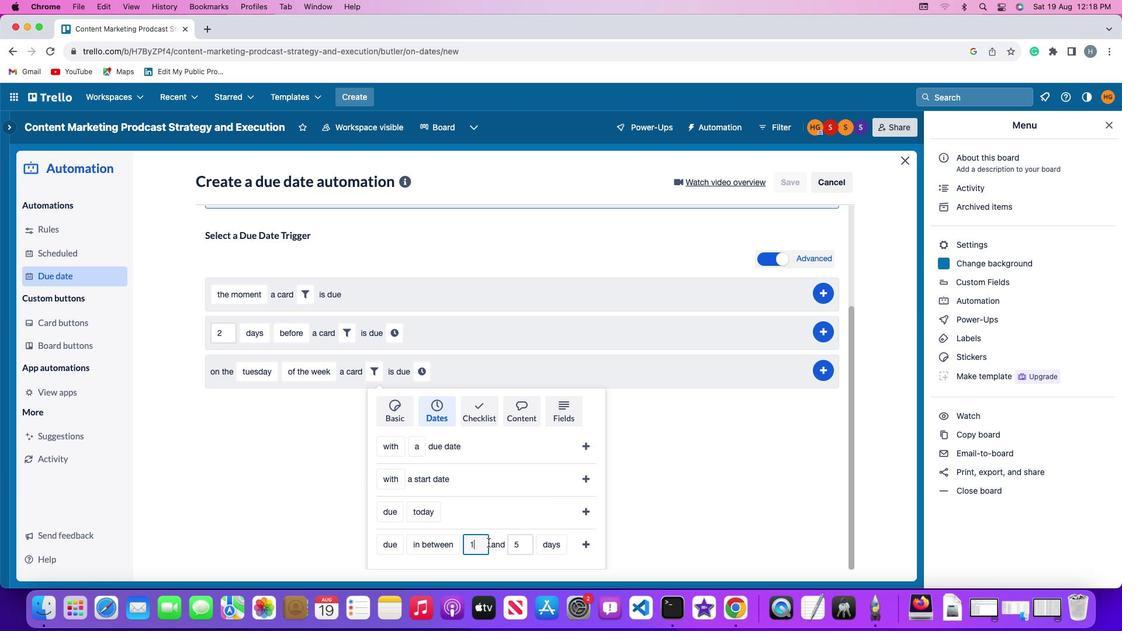 
Action: Mouse moved to (522, 543)
Screenshot: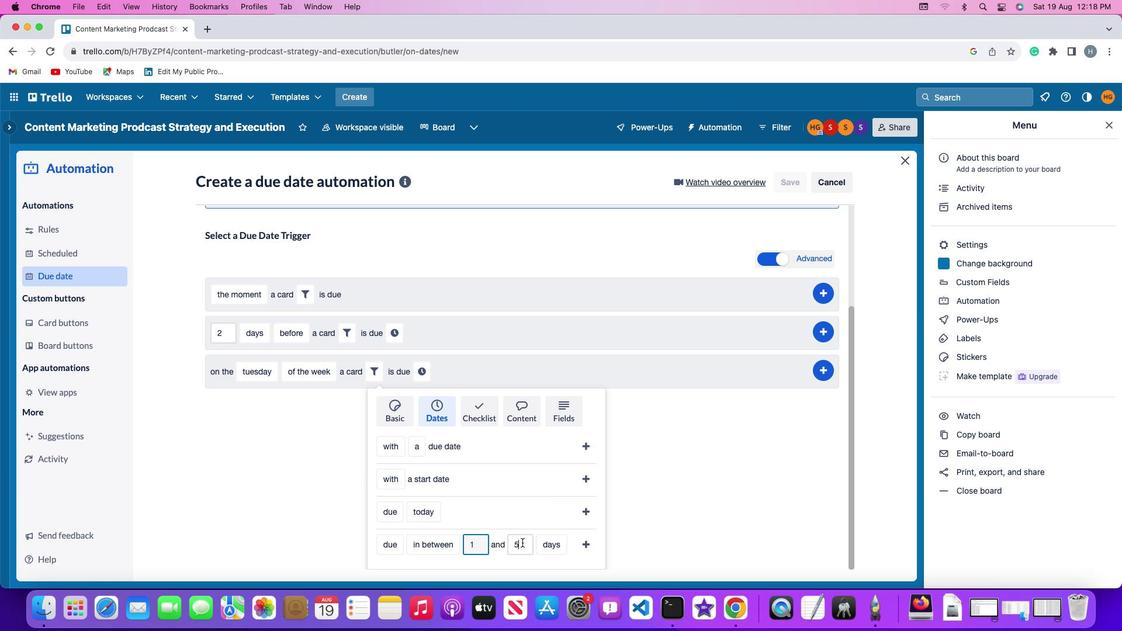 
Action: Mouse pressed left at (522, 543)
Screenshot: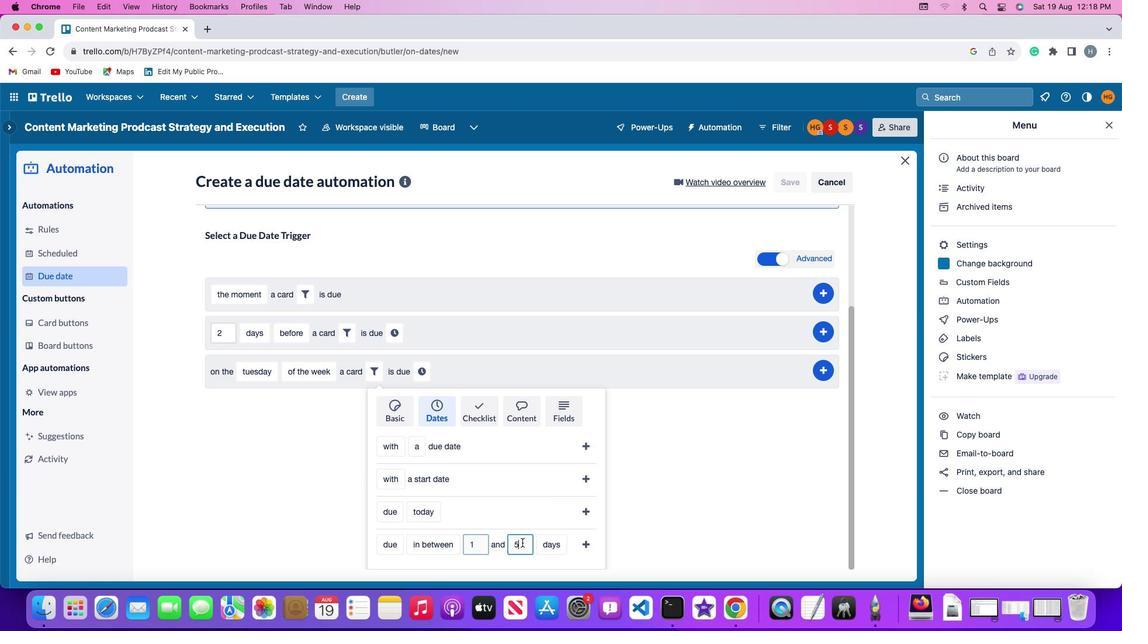 
Action: Mouse moved to (522, 543)
Screenshot: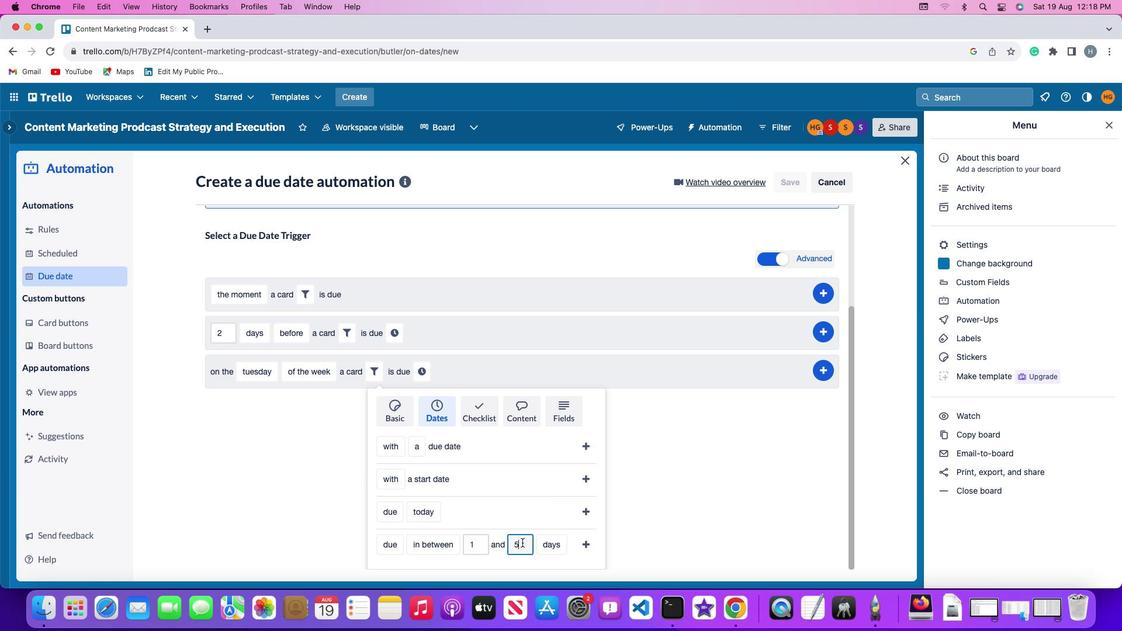 
Action: Key pressed Key.backspace'5'
Screenshot: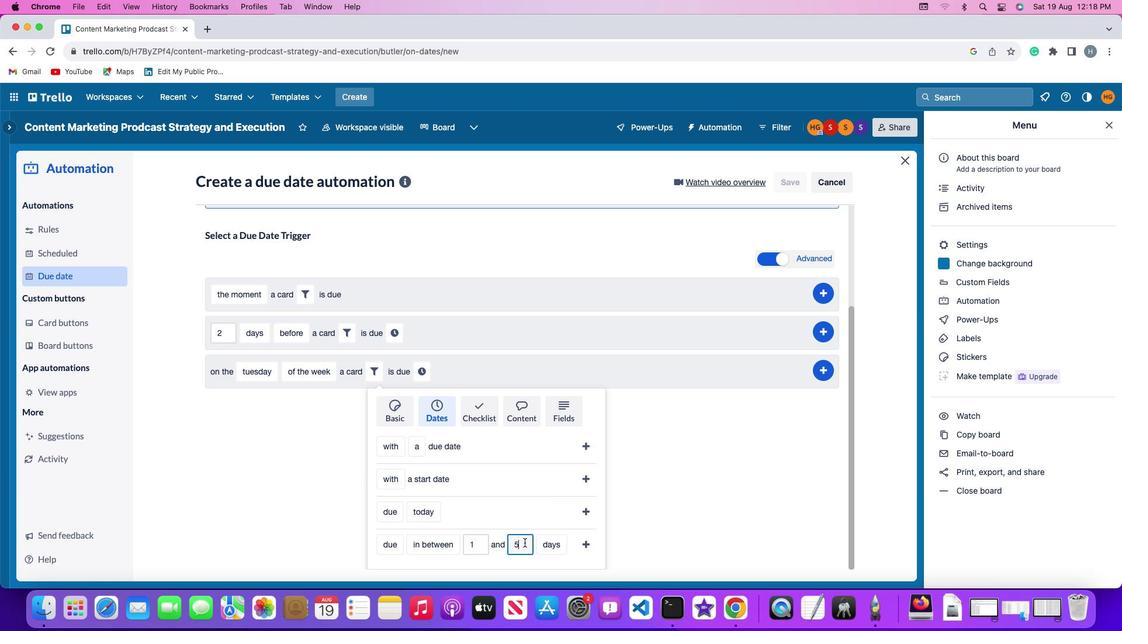 
Action: Mouse moved to (546, 543)
Screenshot: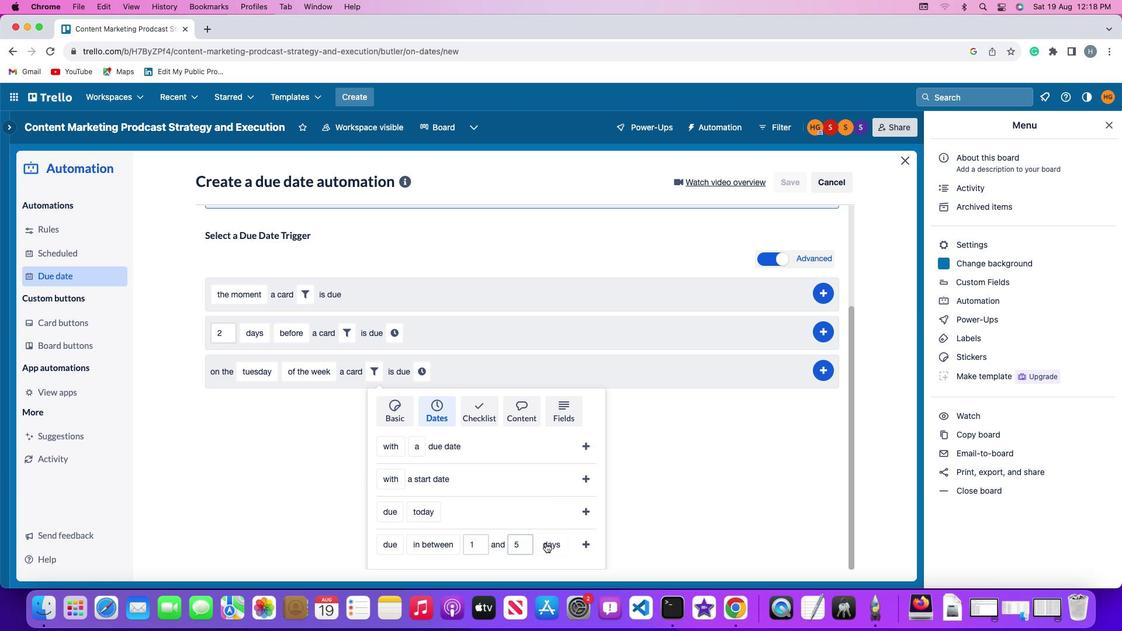 
Action: Mouse pressed left at (546, 543)
Screenshot: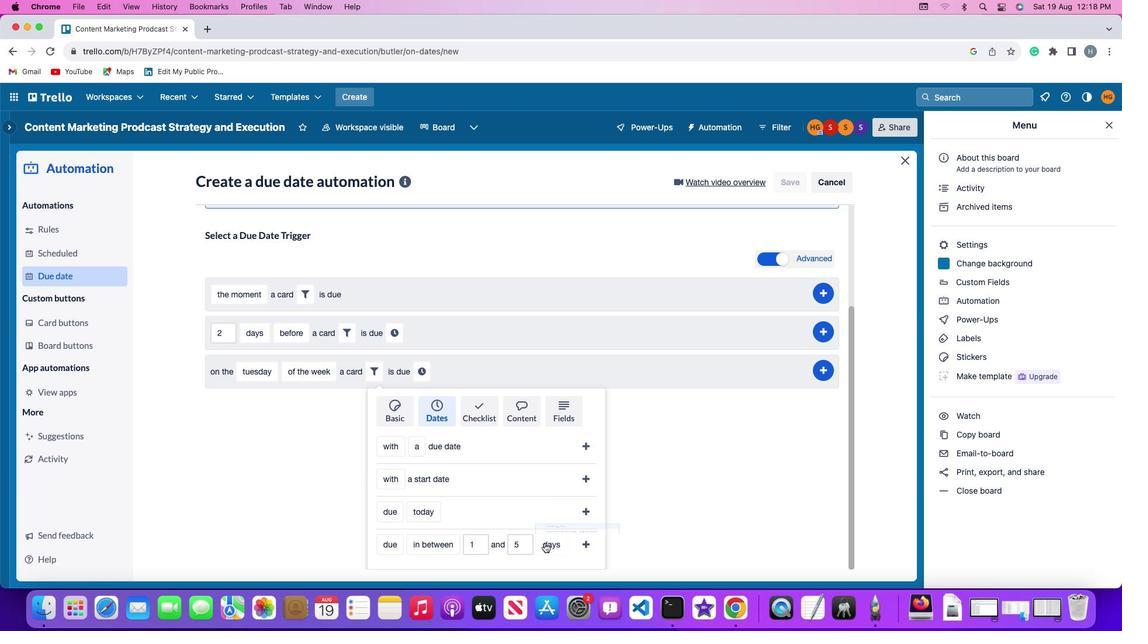 
Action: Mouse moved to (555, 502)
Screenshot: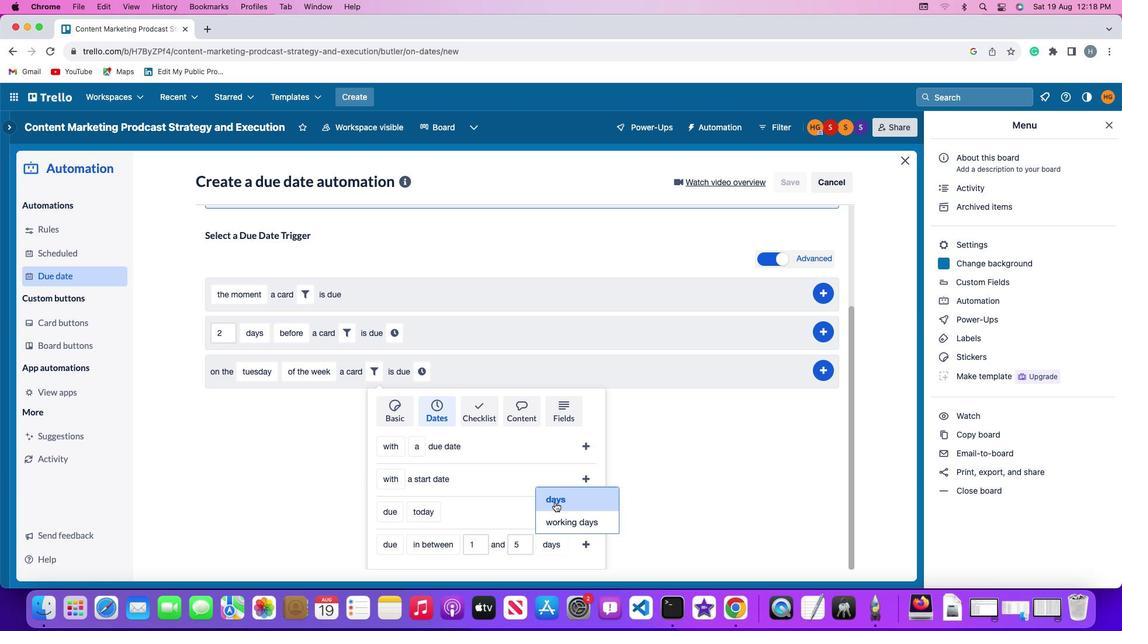 
Action: Mouse pressed left at (555, 502)
Screenshot: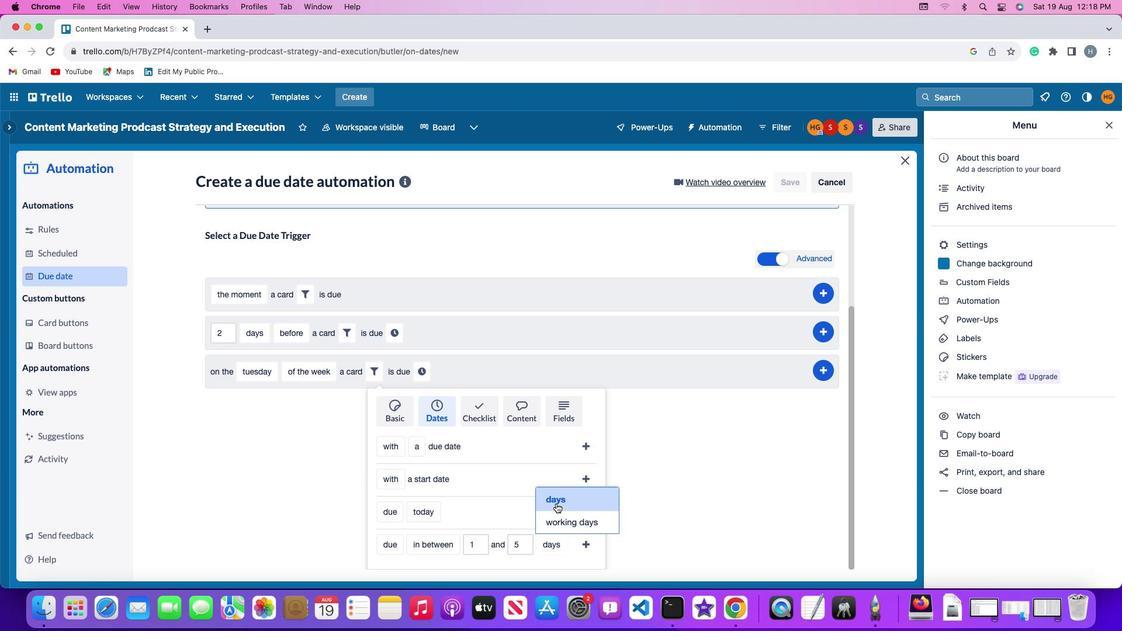 
Action: Mouse moved to (589, 541)
Screenshot: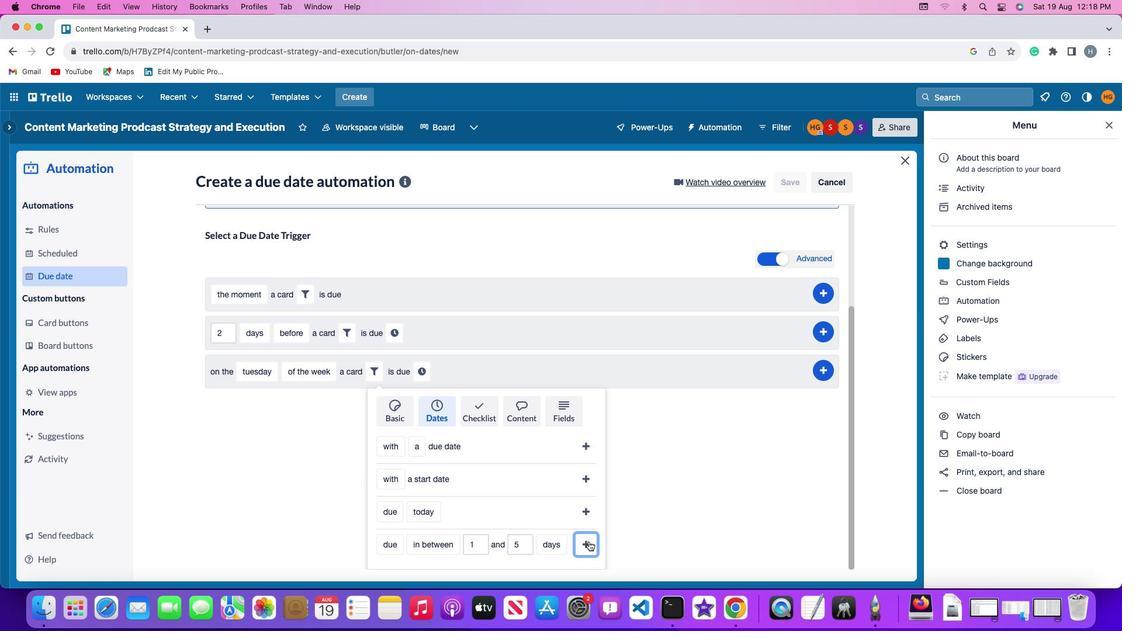 
Action: Mouse pressed left at (589, 541)
Screenshot: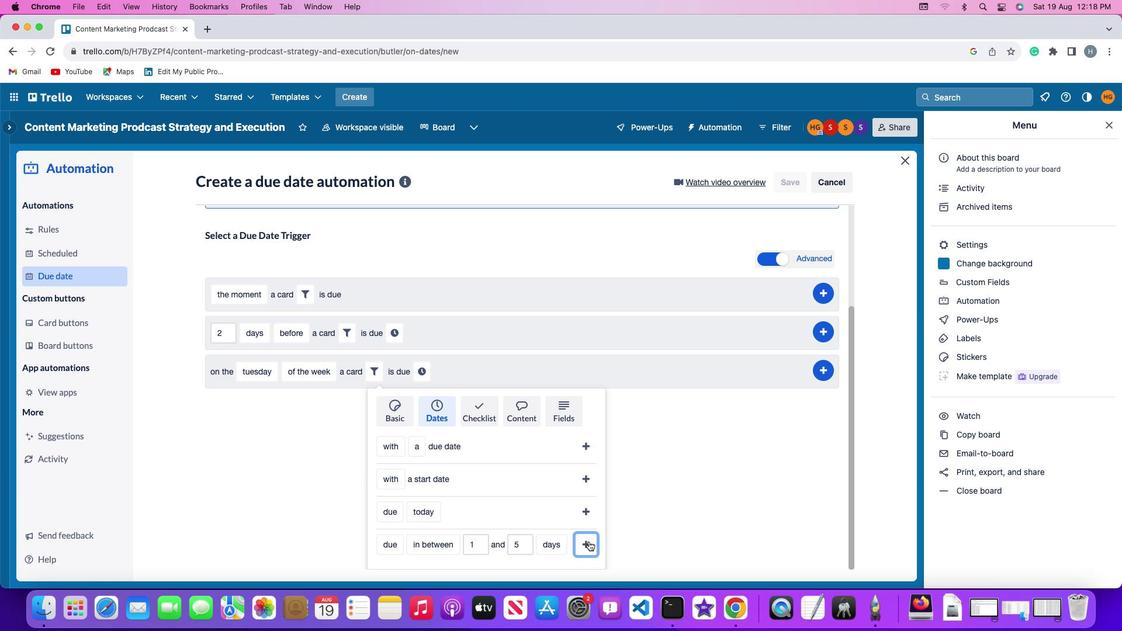 
Action: Mouse moved to (553, 515)
Screenshot: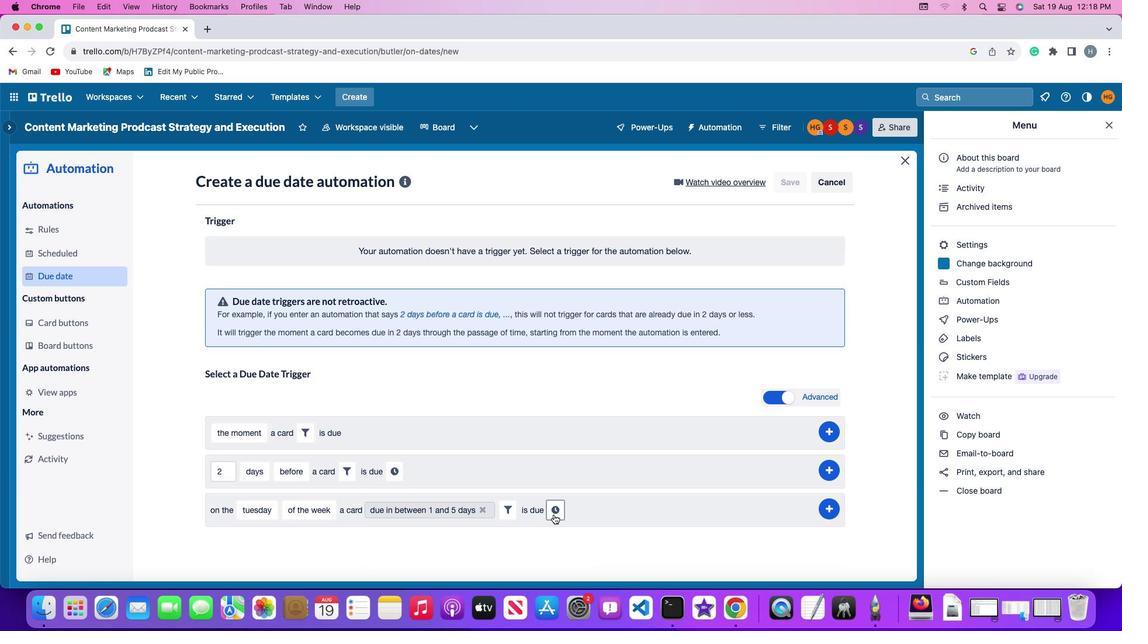 
Action: Mouse pressed left at (553, 515)
Screenshot: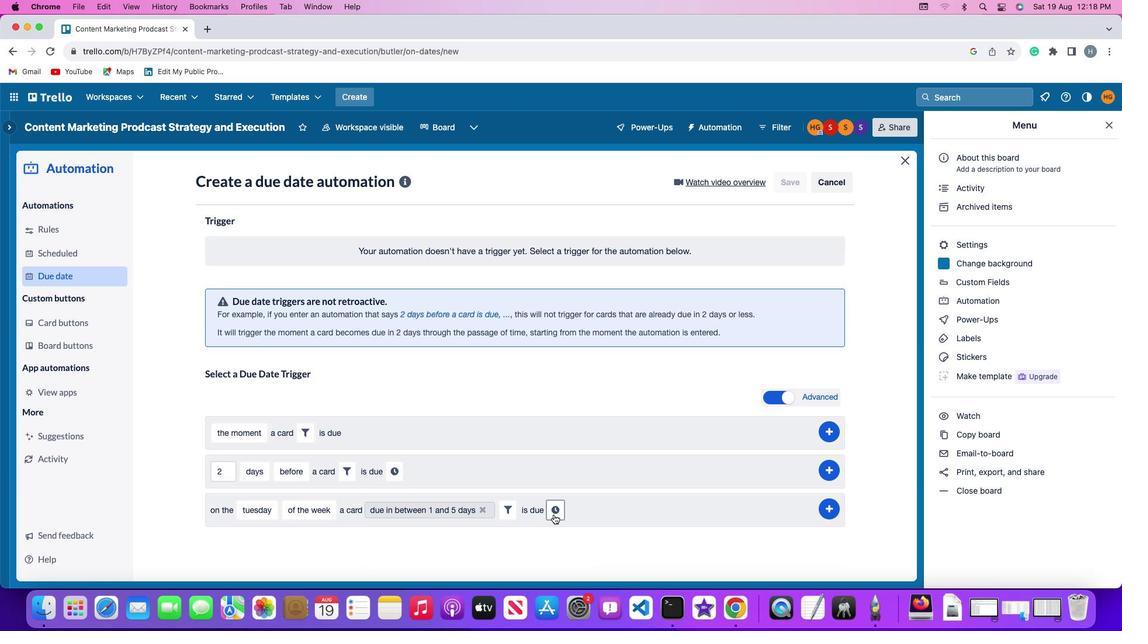 
Action: Mouse moved to (578, 515)
Screenshot: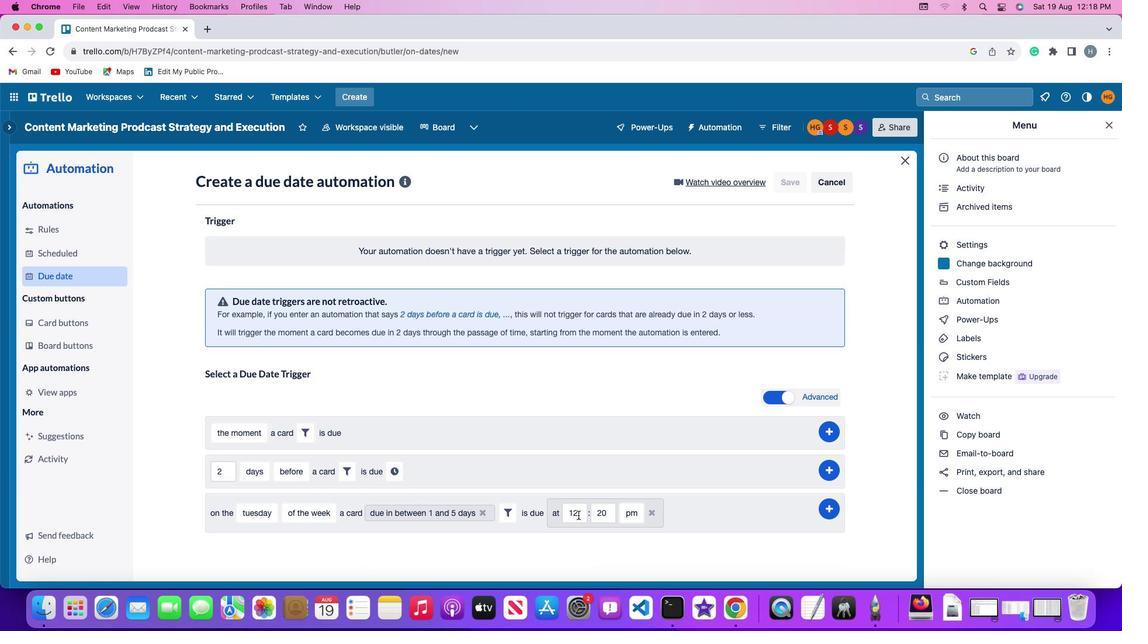 
Action: Mouse pressed left at (578, 515)
Screenshot: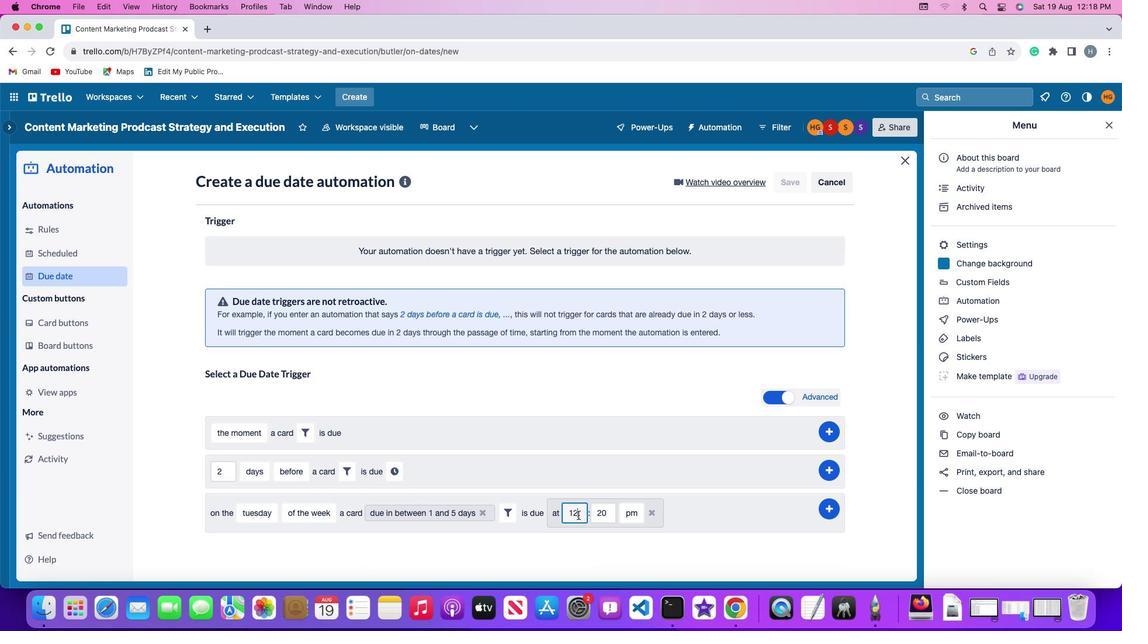 
Action: Key pressed Key.backspace'1'
Screenshot: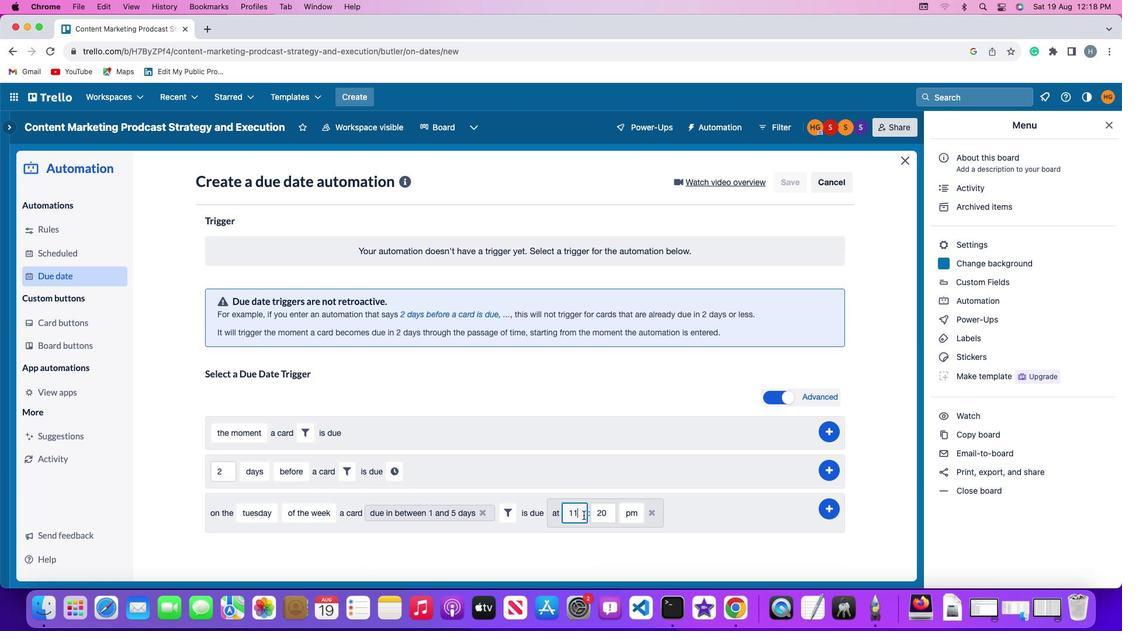 
Action: Mouse moved to (606, 514)
Screenshot: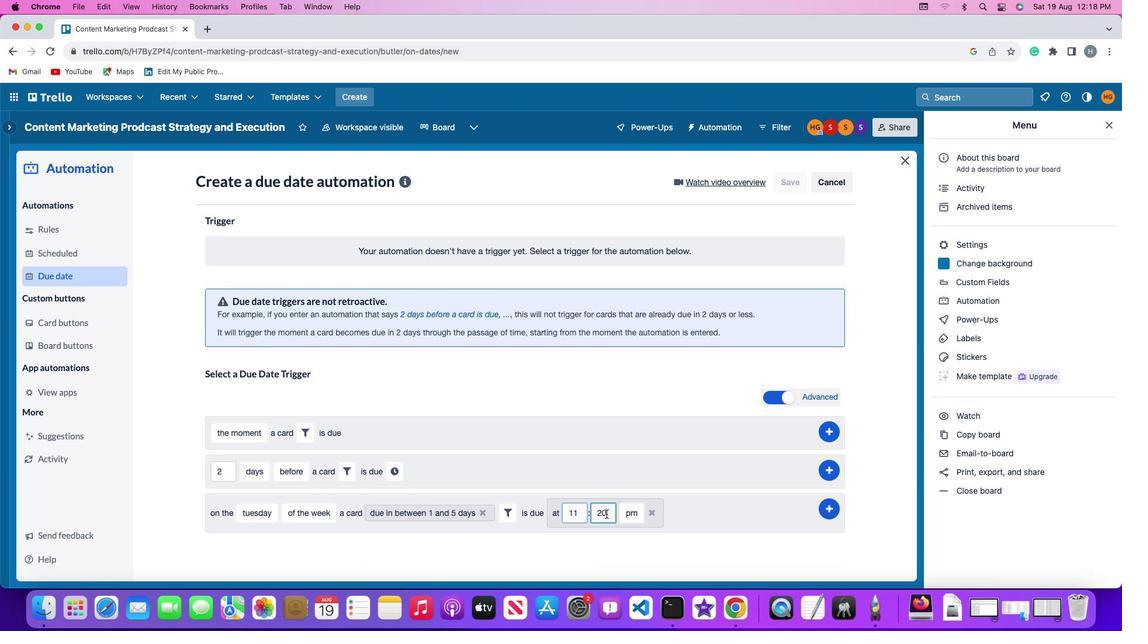 
Action: Mouse pressed left at (606, 514)
Screenshot: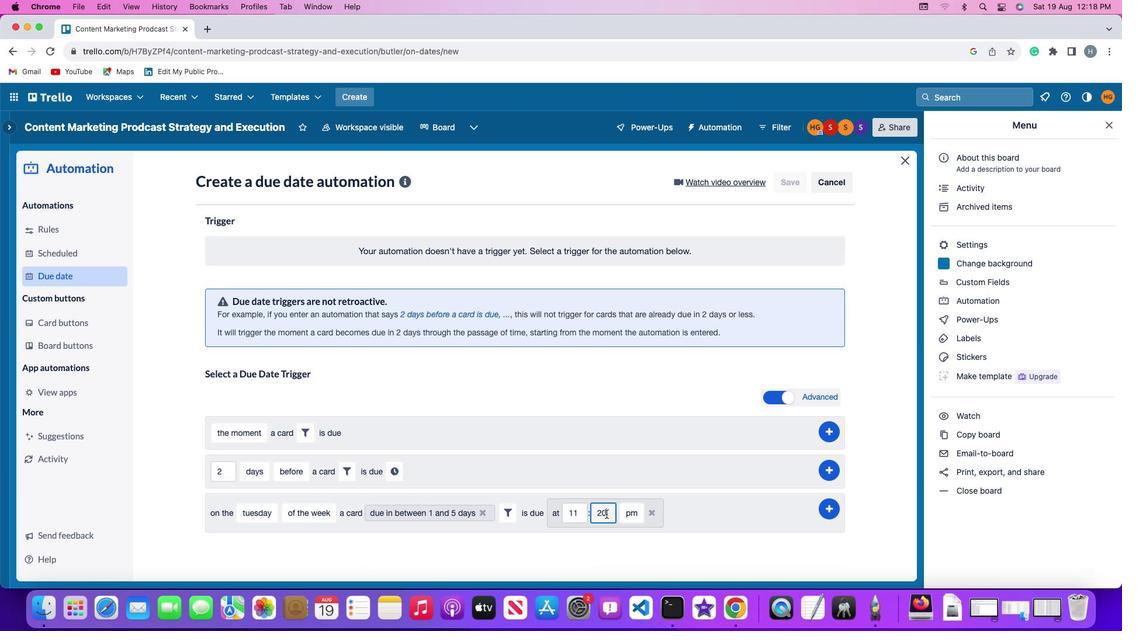
Action: Mouse moved to (607, 514)
Screenshot: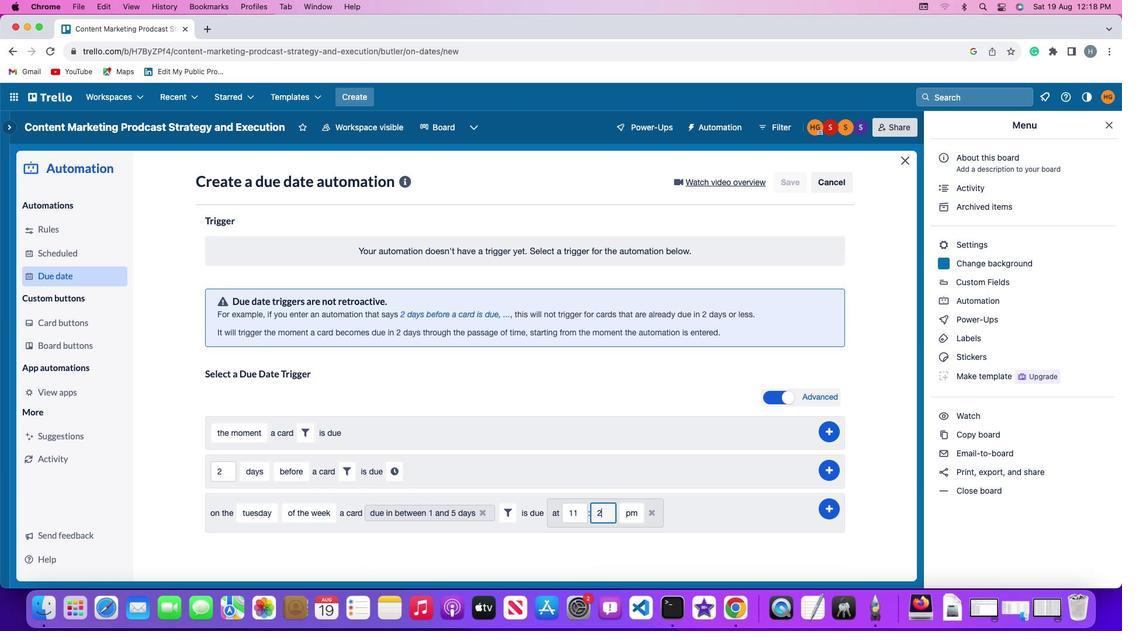 
Action: Key pressed Key.backspaceKey.backspace'0''0'
Screenshot: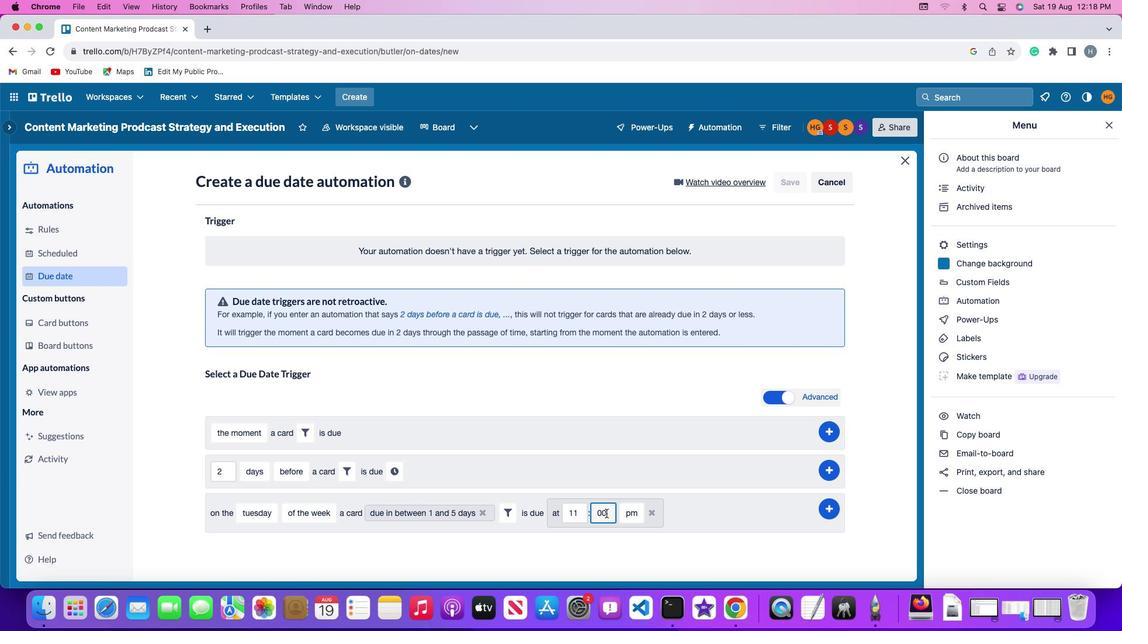
Action: Mouse moved to (630, 512)
Screenshot: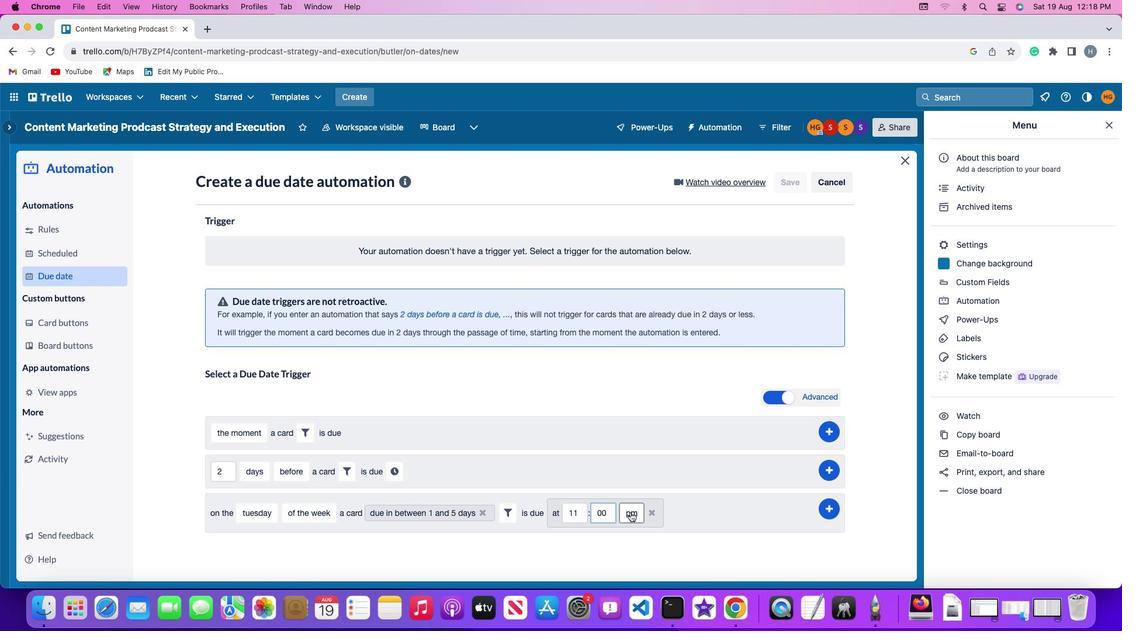 
Action: Mouse pressed left at (630, 512)
Screenshot: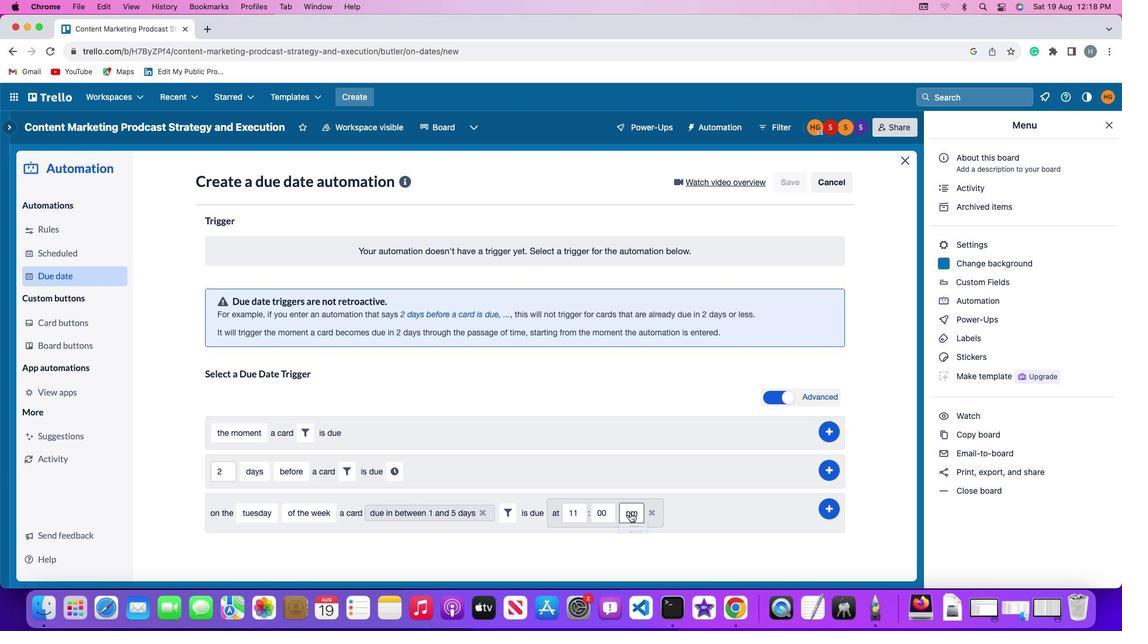 
Action: Mouse moved to (631, 530)
Screenshot: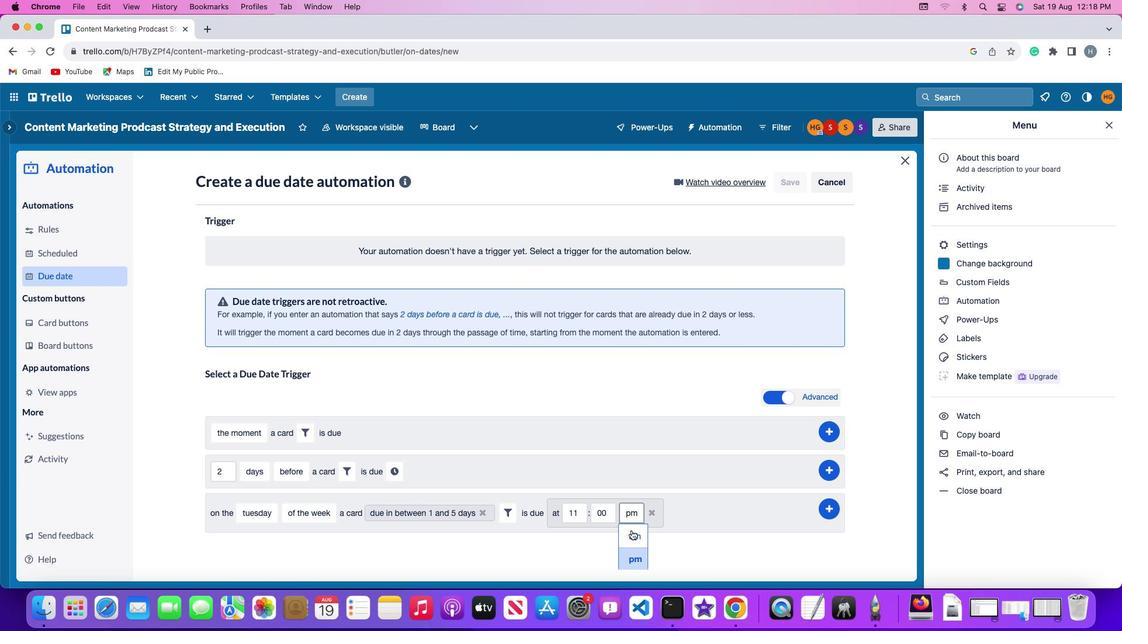 
Action: Mouse pressed left at (631, 530)
Screenshot: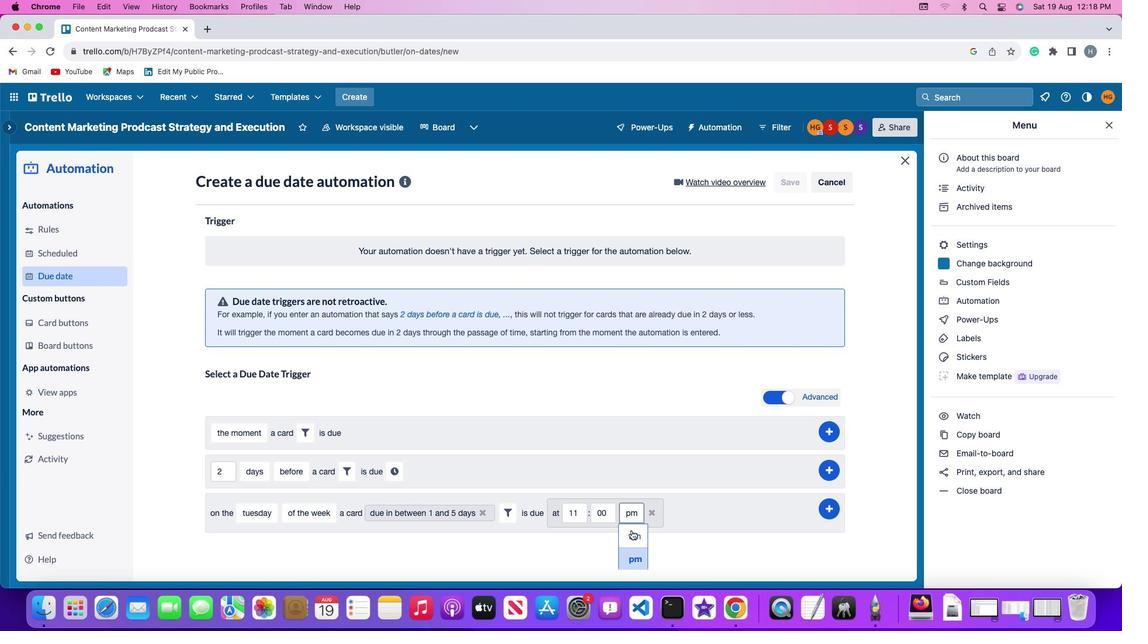 
Action: Mouse moved to (830, 508)
Screenshot: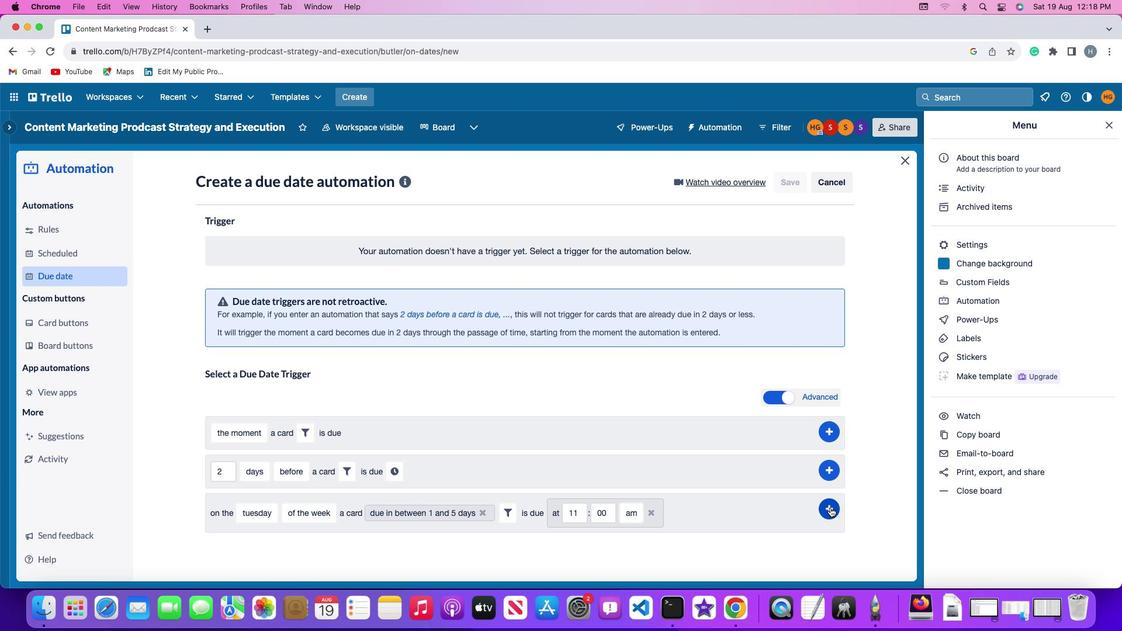 
Action: Mouse pressed left at (830, 508)
Screenshot: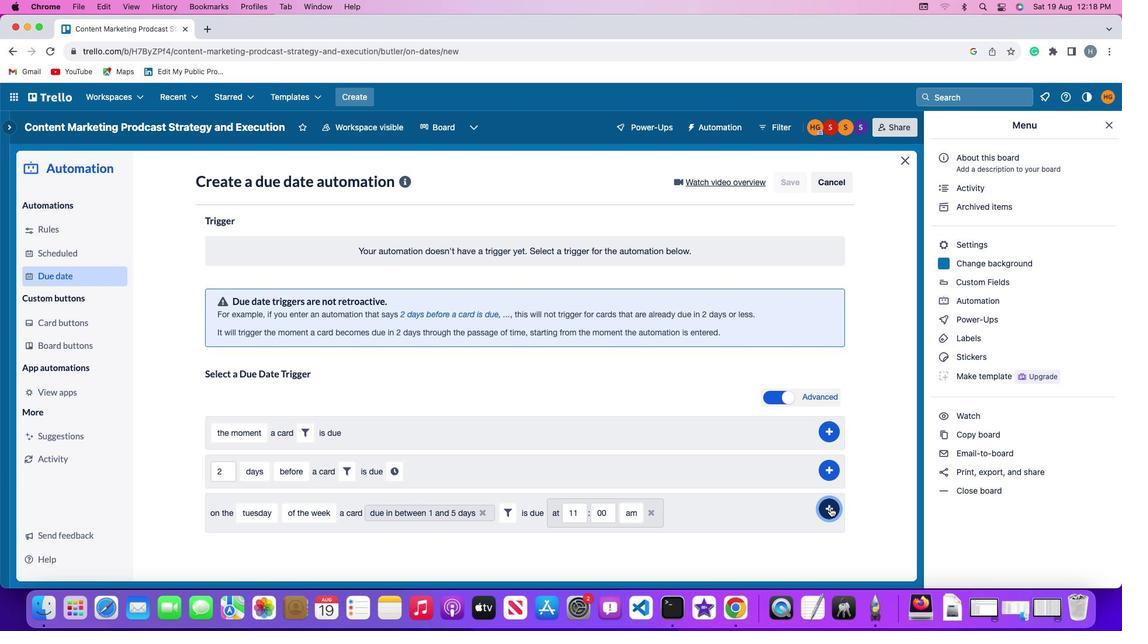 
Action: Mouse moved to (864, 429)
Screenshot: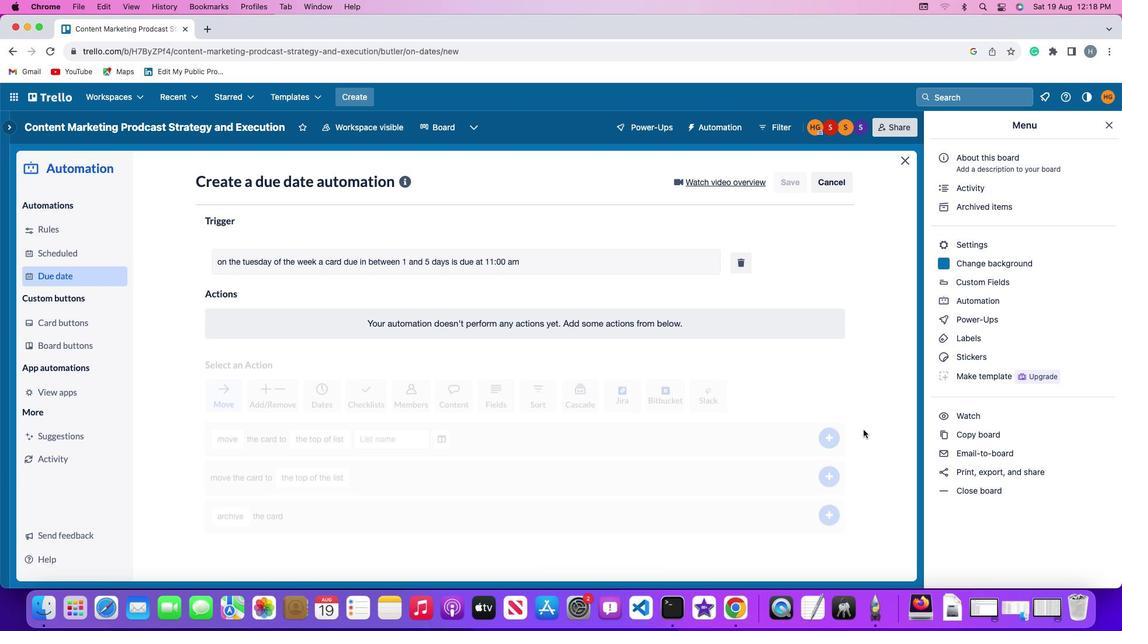 
